Task: Assign Person0000000151 as Assignee of Child Issue ChildIssue0000000754 of Issue Issue0000000377 in Backlog  in Scrum Project Project0000000076 in Jira. Assign Person0000000151 as Assignee of Child Issue ChildIssue0000000755 of Issue Issue0000000378 in Backlog  in Scrum Project Project0000000076 in Jira. Assign Person0000000152 as Assignee of Child Issue ChildIssue0000000756 of Issue Issue0000000378 in Backlog  in Scrum Project Project0000000076 in Jira. Assign Person0000000152 as Assignee of Child Issue ChildIssue0000000757 of Issue Issue0000000379 in Backlog  in Scrum Project Project0000000076 in Jira. Assign Person0000000152 as Assignee of Child Issue ChildIssue0000000758 of Issue Issue0000000379 in Backlog  in Scrum Project Project0000000076 in Jira
Action: Mouse moved to (109, 219)
Screenshot: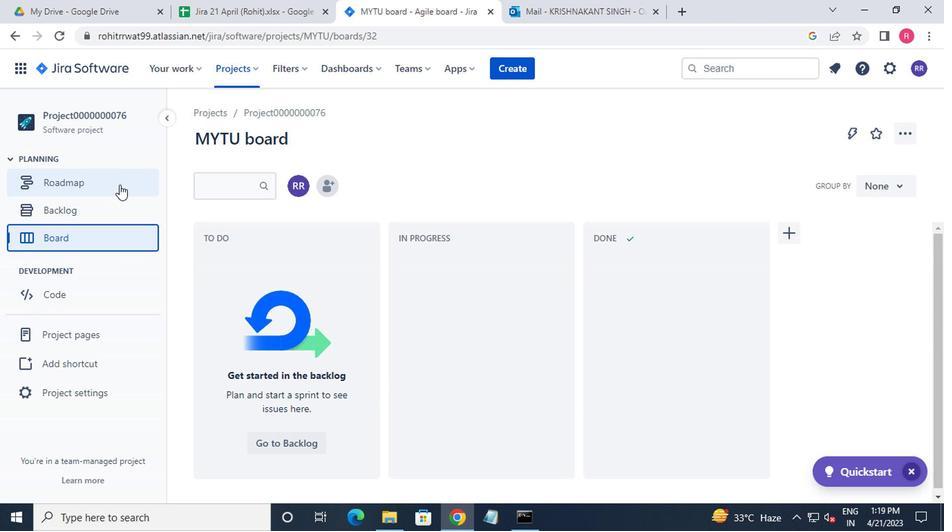 
Action: Mouse pressed left at (109, 219)
Screenshot: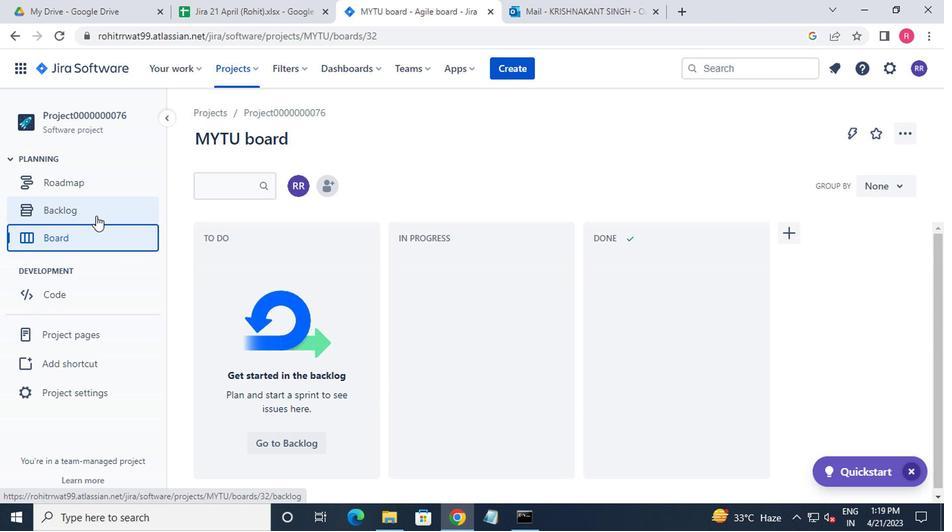 
Action: Mouse moved to (360, 302)
Screenshot: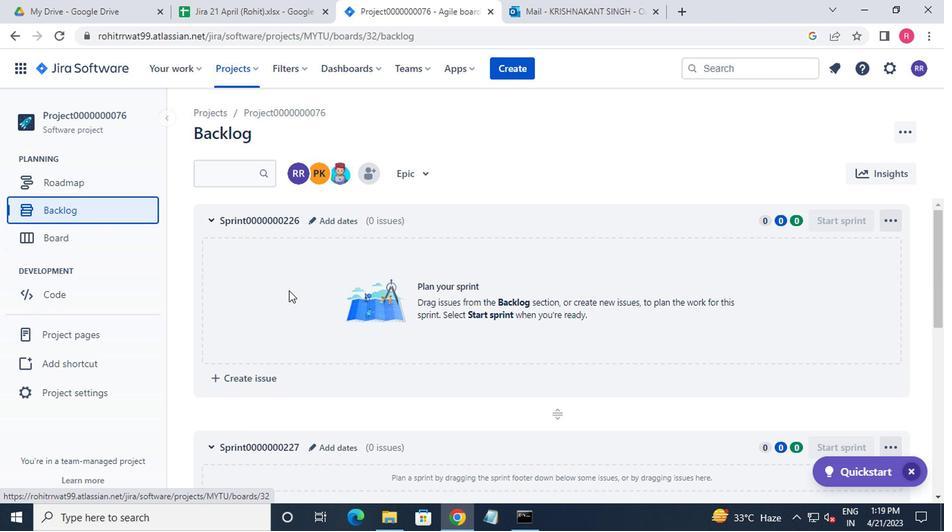
Action: Mouse scrolled (360, 302) with delta (0, 0)
Screenshot: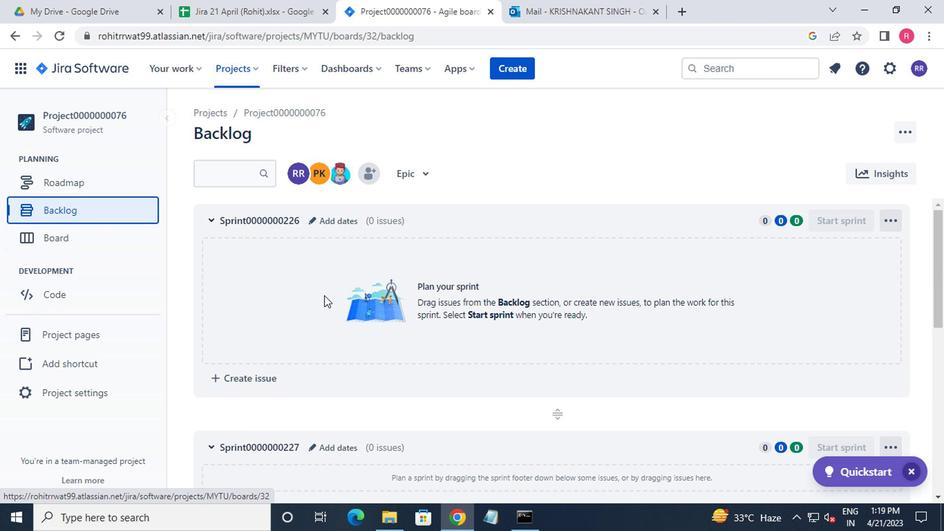 
Action: Mouse scrolled (360, 302) with delta (0, 0)
Screenshot: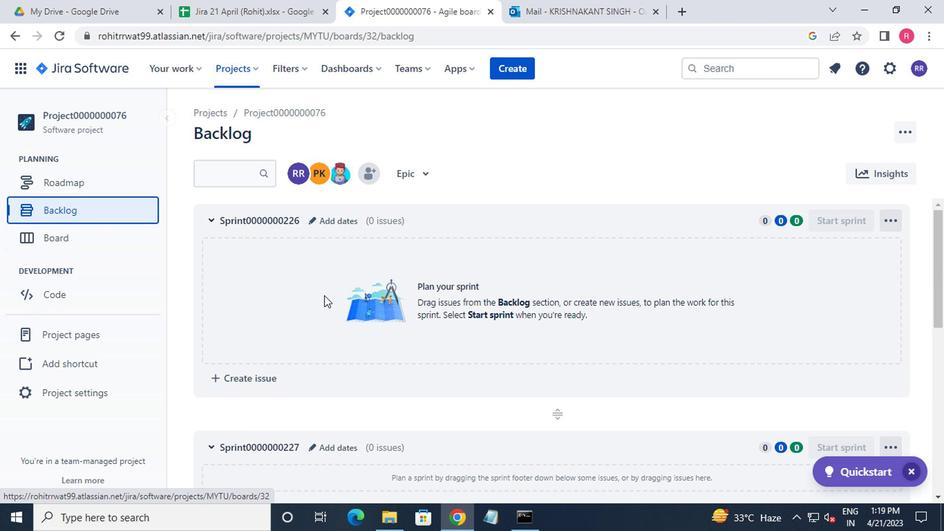 
Action: Mouse moved to (361, 303)
Screenshot: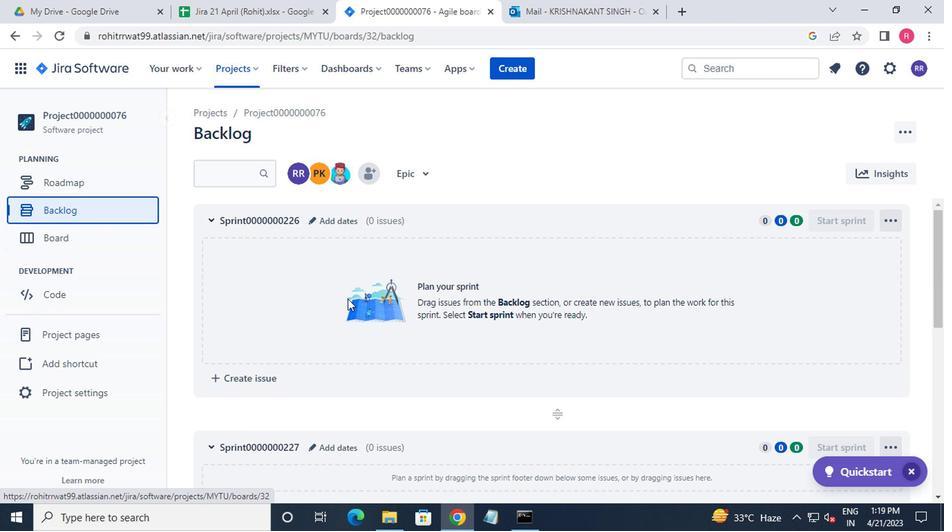 
Action: Mouse scrolled (361, 302) with delta (0, 0)
Screenshot: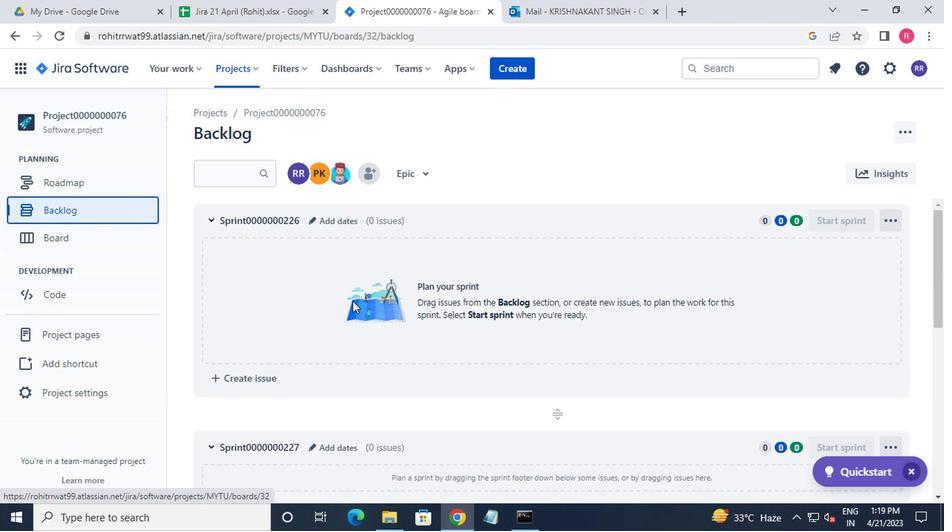 
Action: Mouse scrolled (361, 302) with delta (0, 0)
Screenshot: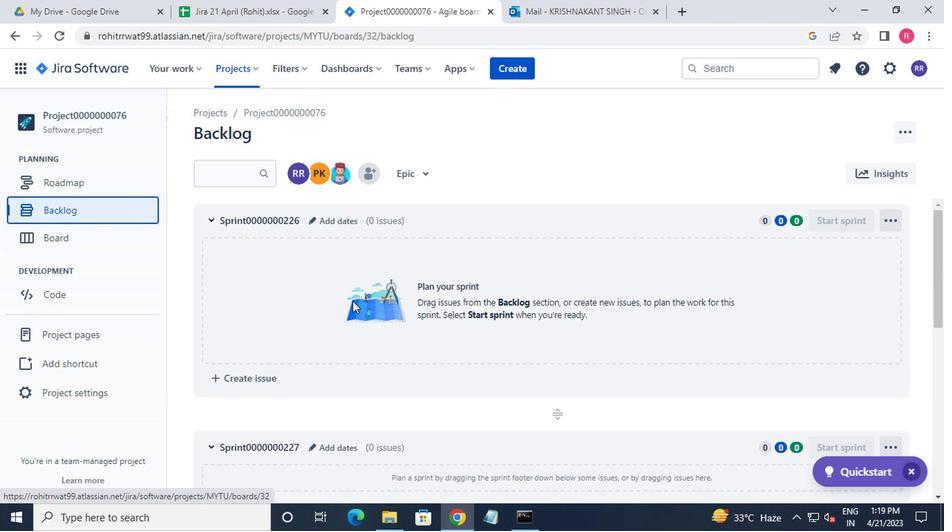 
Action: Mouse moved to (411, 396)
Screenshot: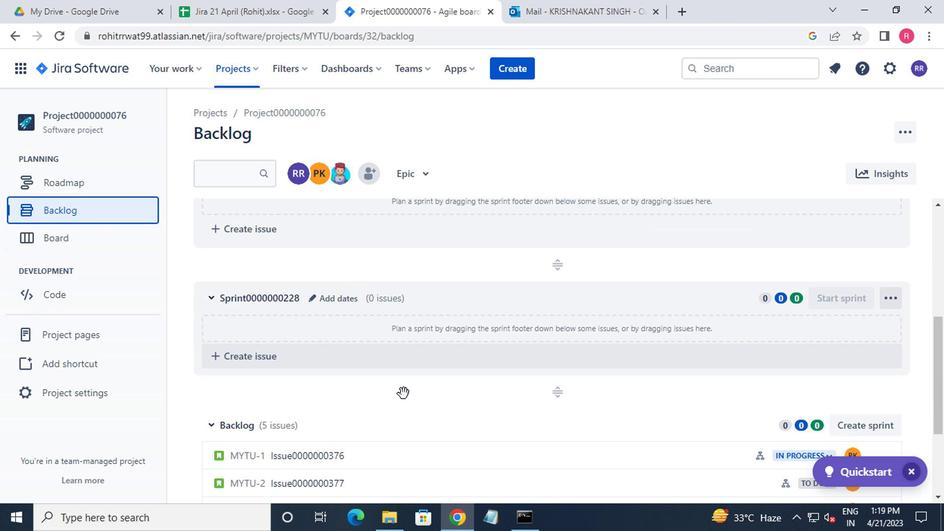 
Action: Mouse scrolled (411, 395) with delta (0, 0)
Screenshot: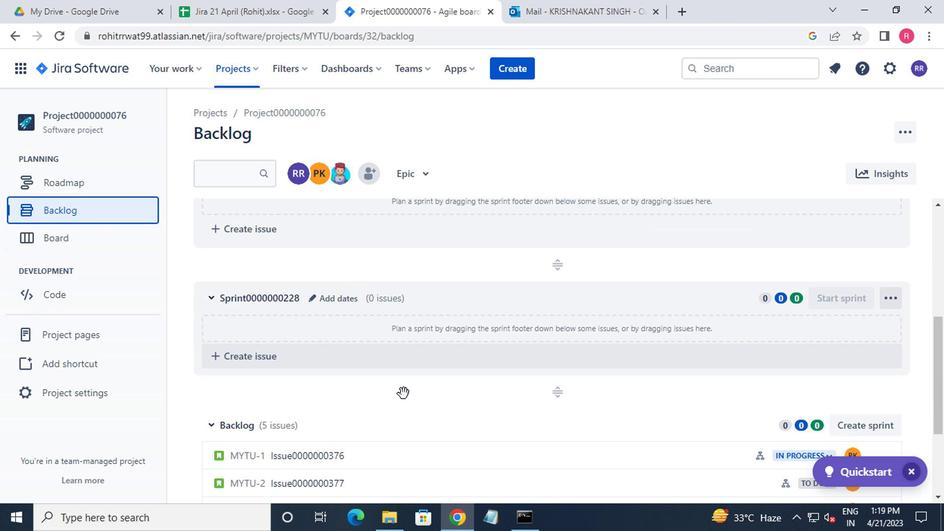 
Action: Mouse moved to (449, 388)
Screenshot: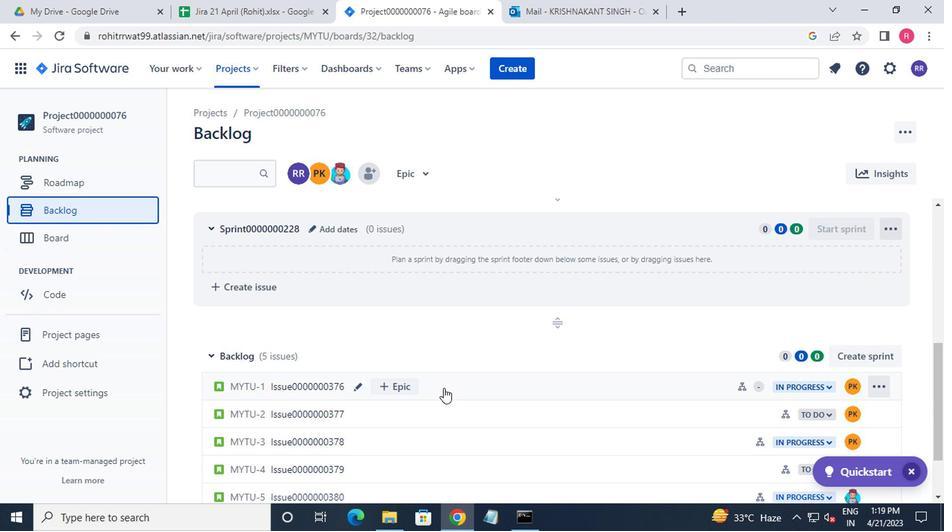 
Action: Mouse pressed left at (449, 388)
Screenshot: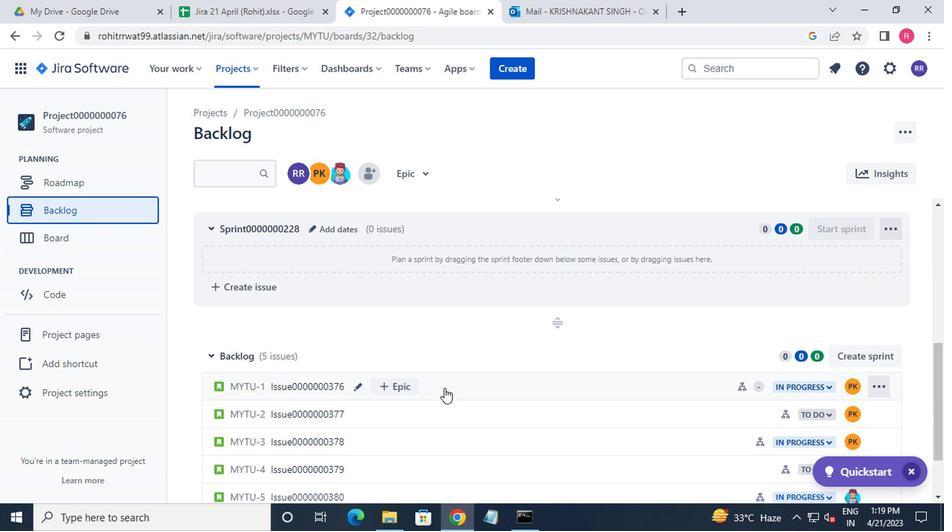 
Action: Mouse moved to (691, 274)
Screenshot: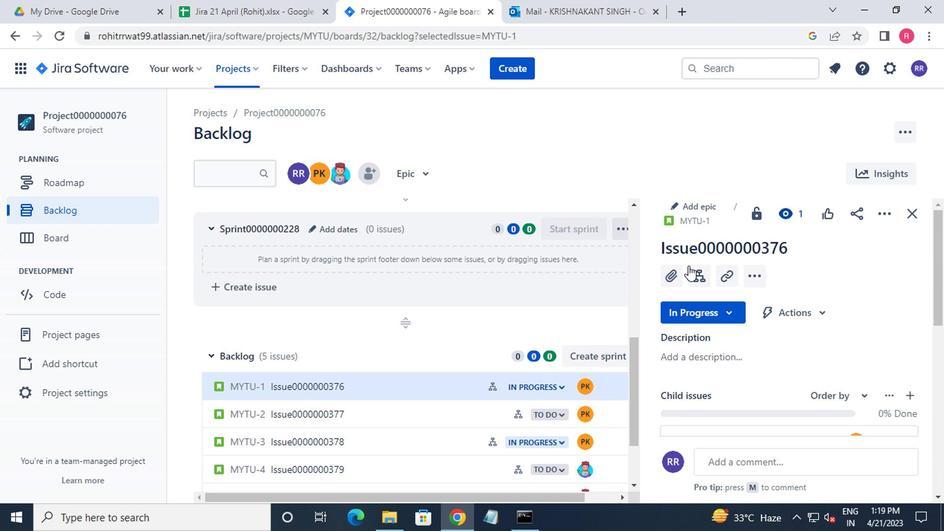 
Action: Mouse pressed left at (691, 274)
Screenshot: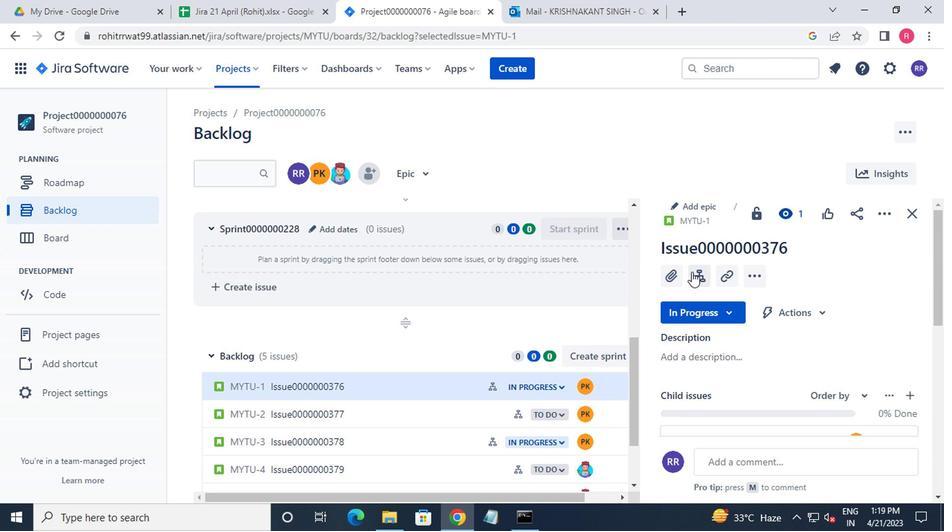 
Action: Mouse moved to (466, 413)
Screenshot: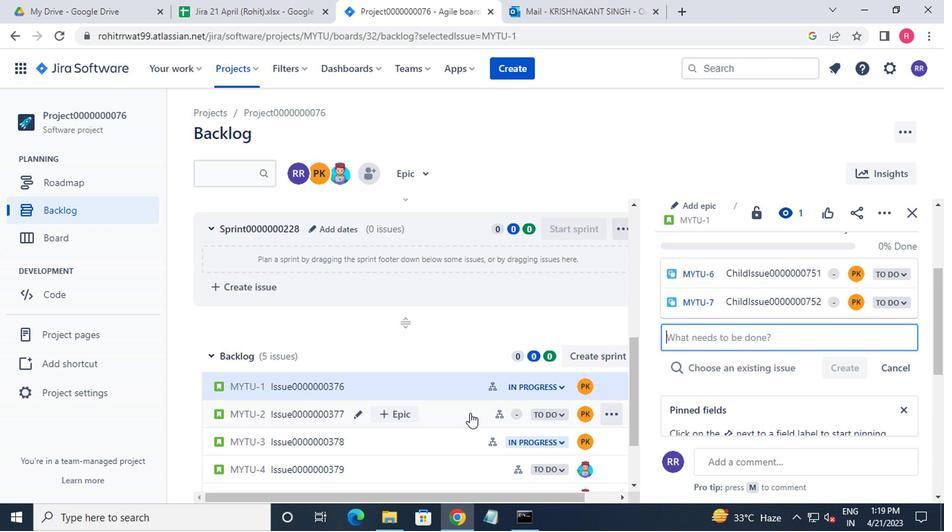 
Action: Mouse pressed left at (466, 413)
Screenshot: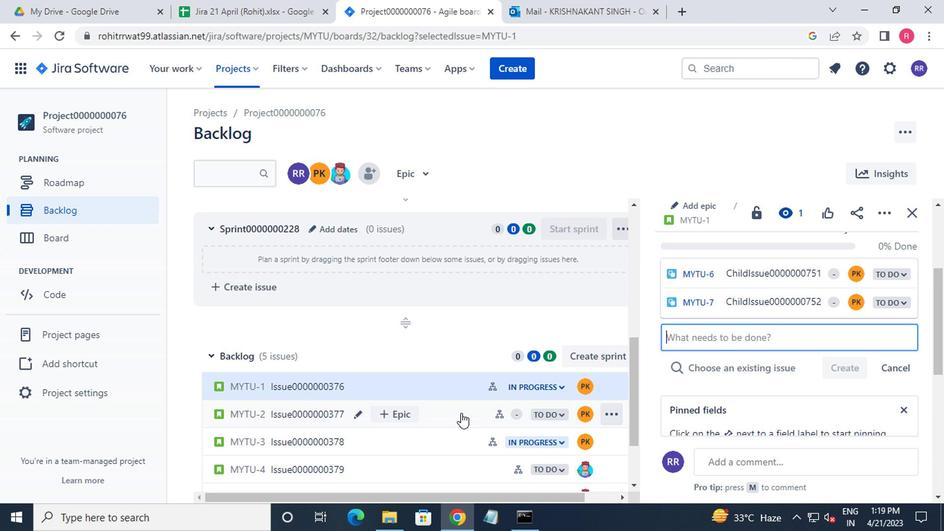 
Action: Mouse moved to (698, 284)
Screenshot: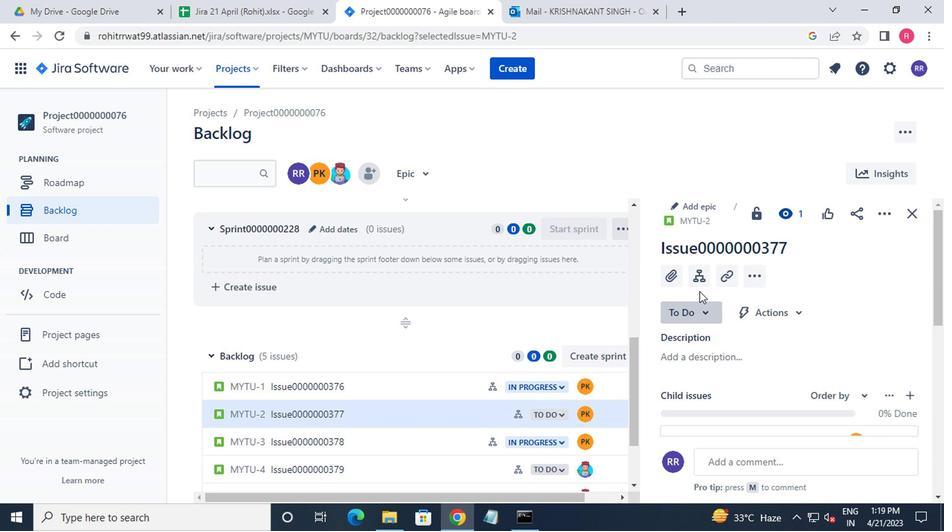 
Action: Mouse pressed left at (698, 284)
Screenshot: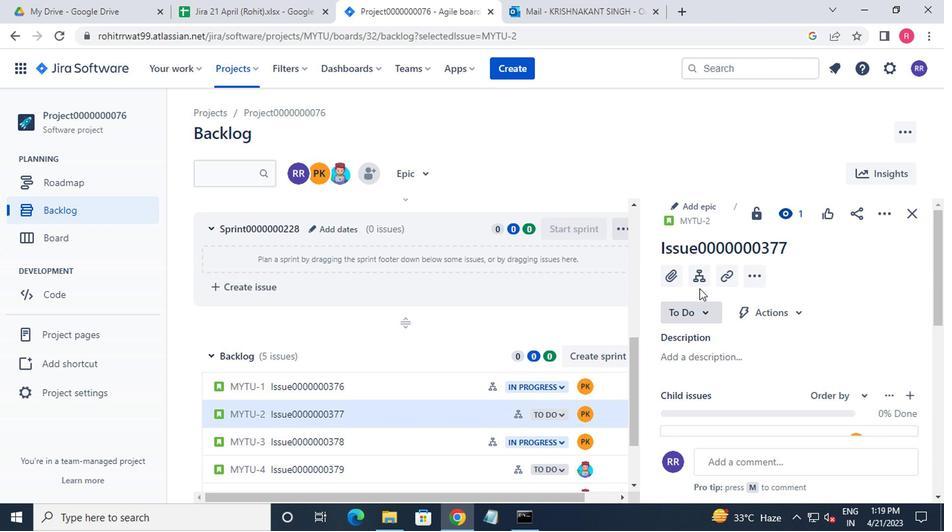 
Action: Mouse moved to (858, 306)
Screenshot: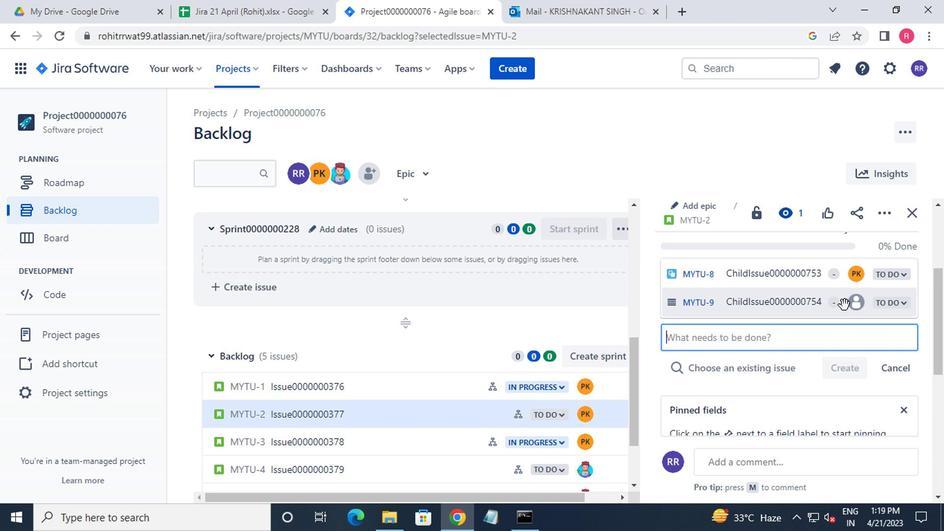 
Action: Mouse pressed left at (858, 306)
Screenshot: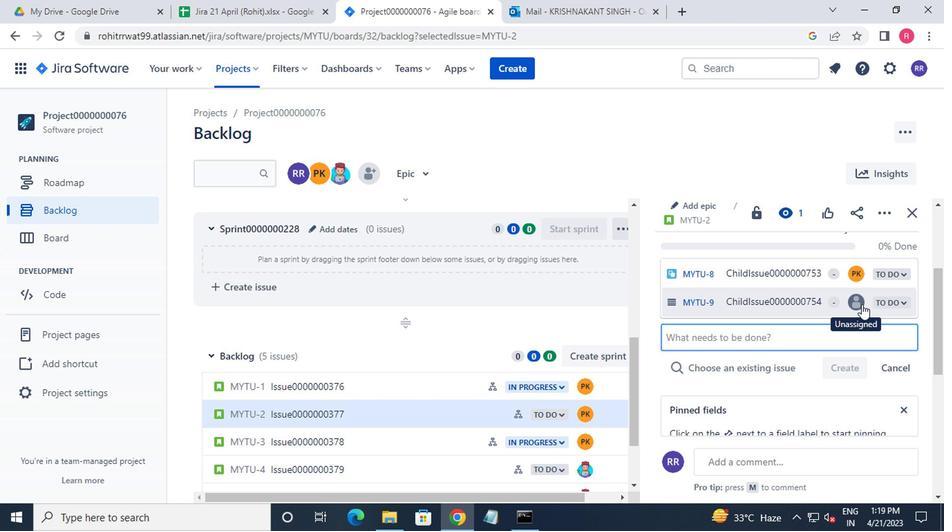 
Action: Mouse moved to (709, 322)
Screenshot: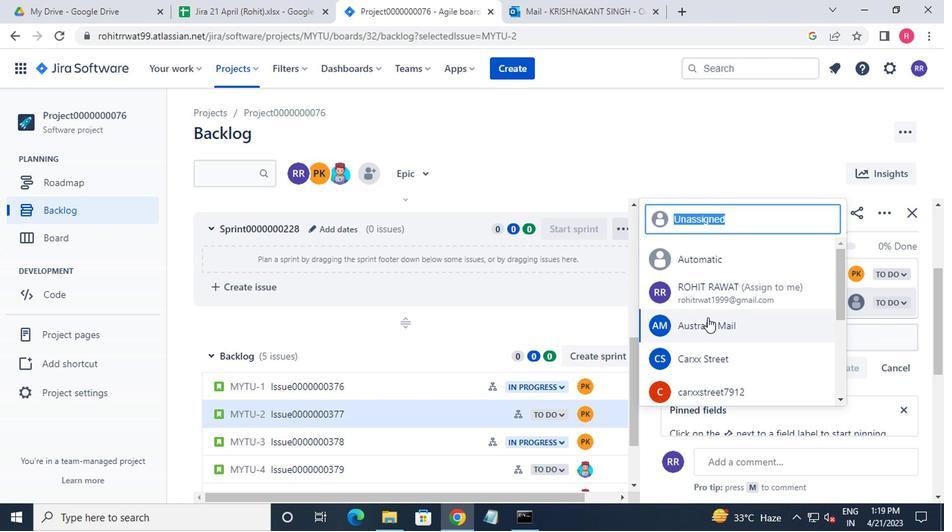 
Action: Mouse scrolled (709, 322) with delta (0, 0)
Screenshot: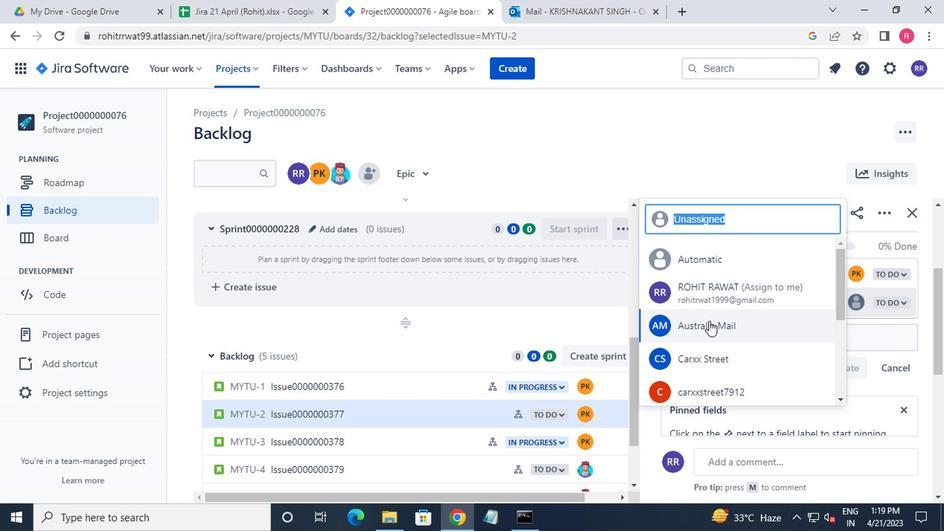 
Action: Mouse moved to (711, 327)
Screenshot: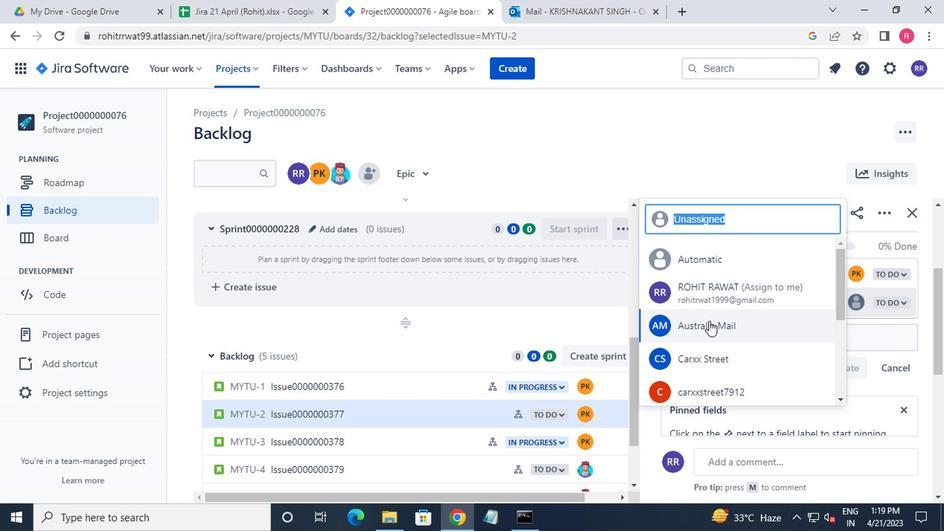 
Action: Mouse scrolled (711, 326) with delta (0, 0)
Screenshot: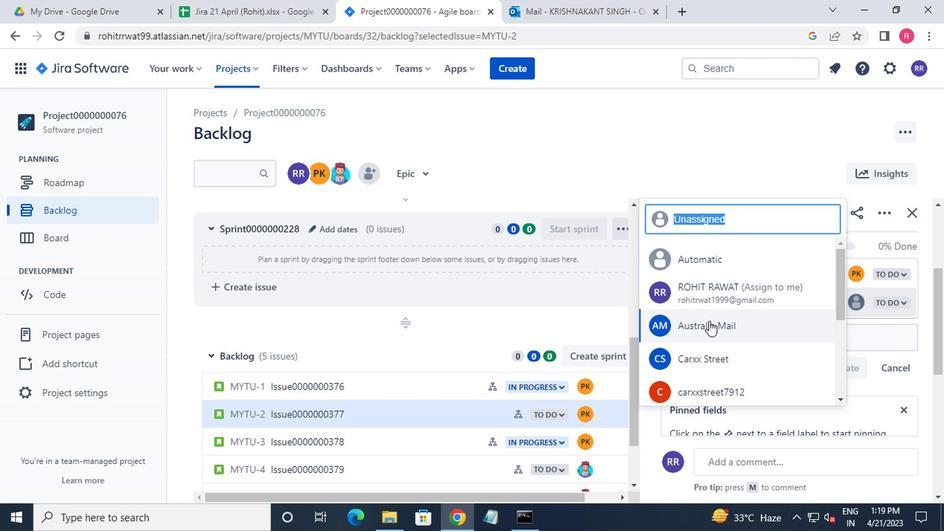 
Action: Mouse moved to (712, 329)
Screenshot: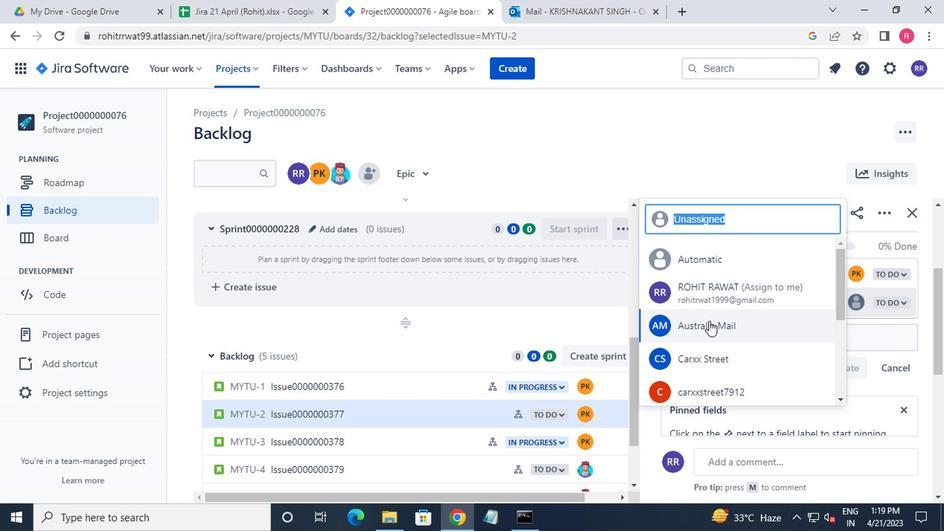 
Action: Mouse scrolled (712, 328) with delta (0, 0)
Screenshot: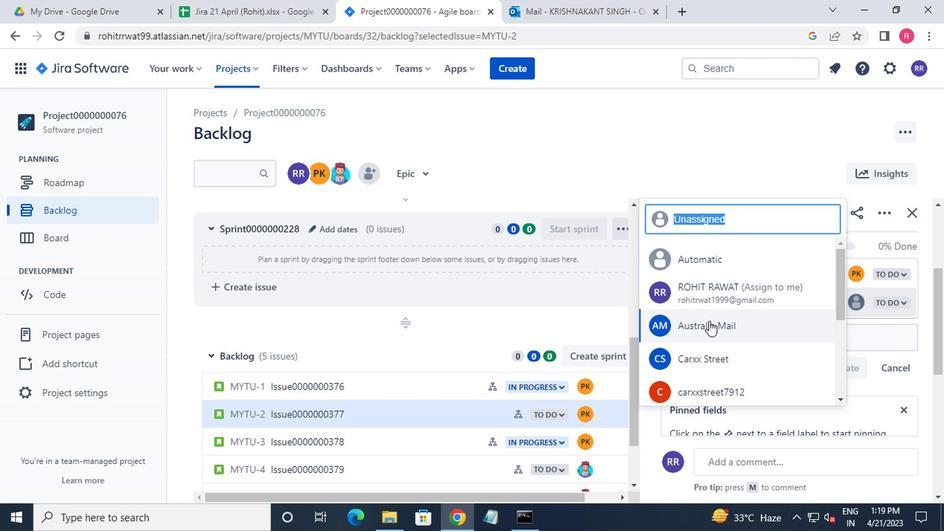 
Action: Mouse moved to (713, 330)
Screenshot: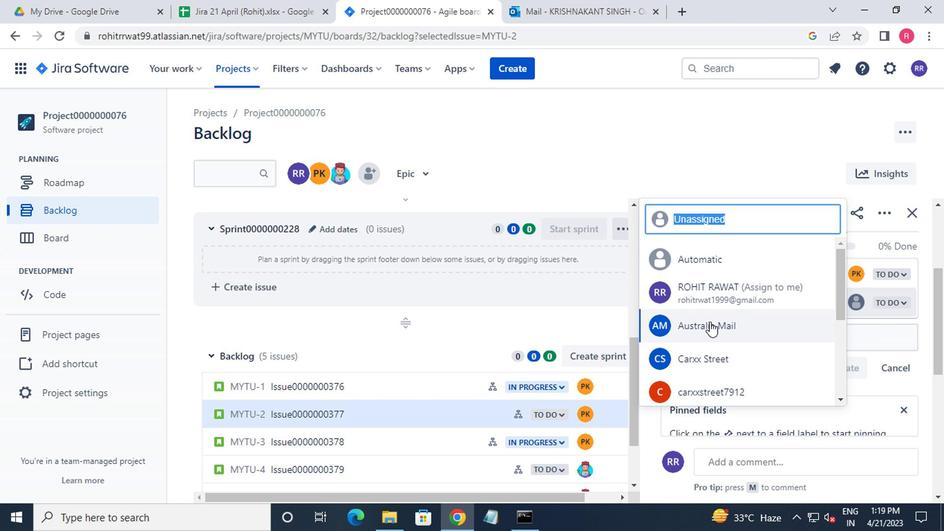 
Action: Mouse scrolled (713, 329) with delta (0, 0)
Screenshot: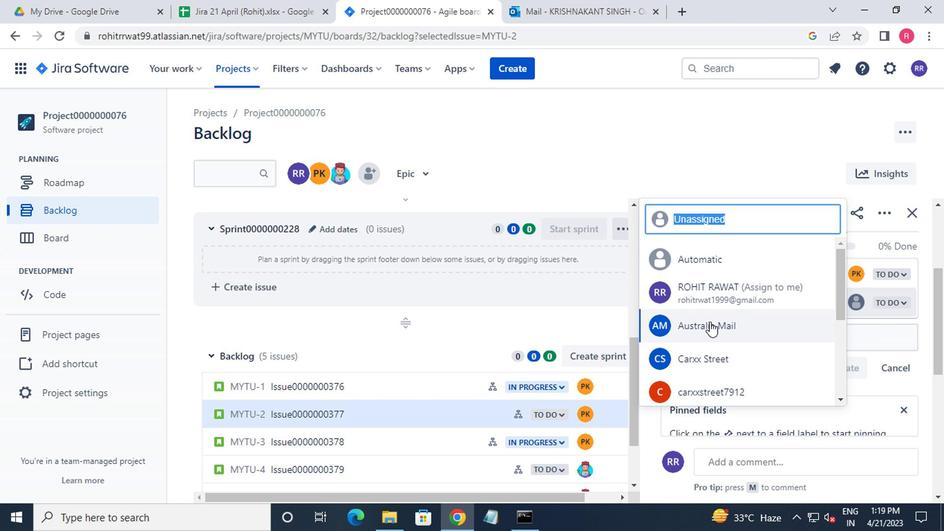 
Action: Mouse moved to (716, 332)
Screenshot: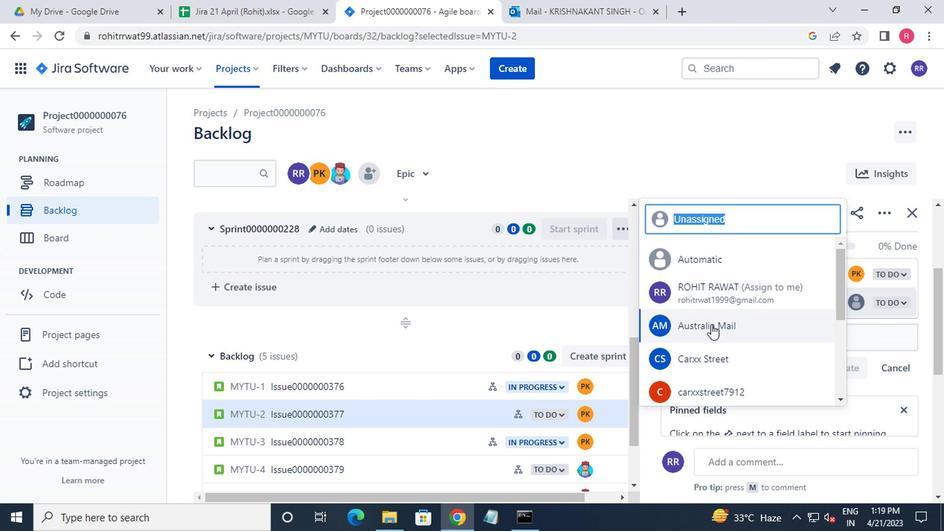 
Action: Mouse scrolled (716, 332) with delta (0, 0)
Screenshot: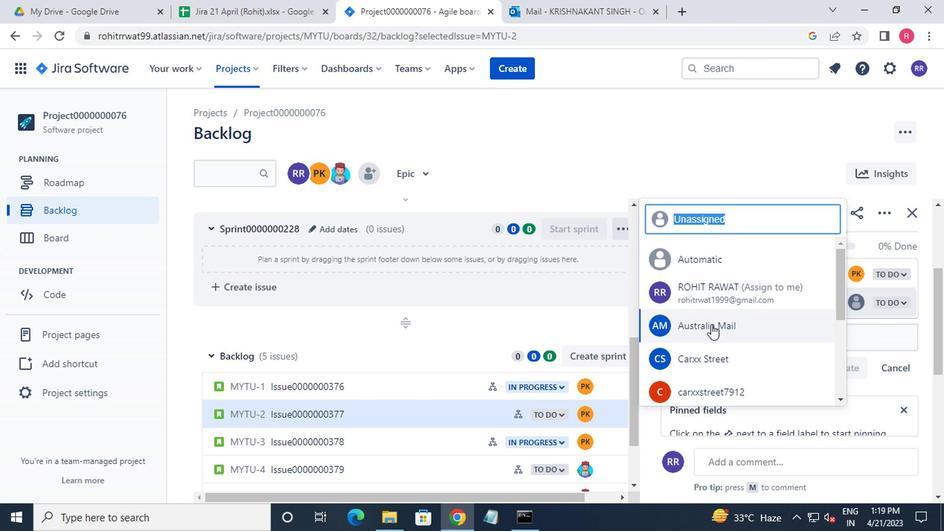
Action: Mouse moved to (702, 290)
Screenshot: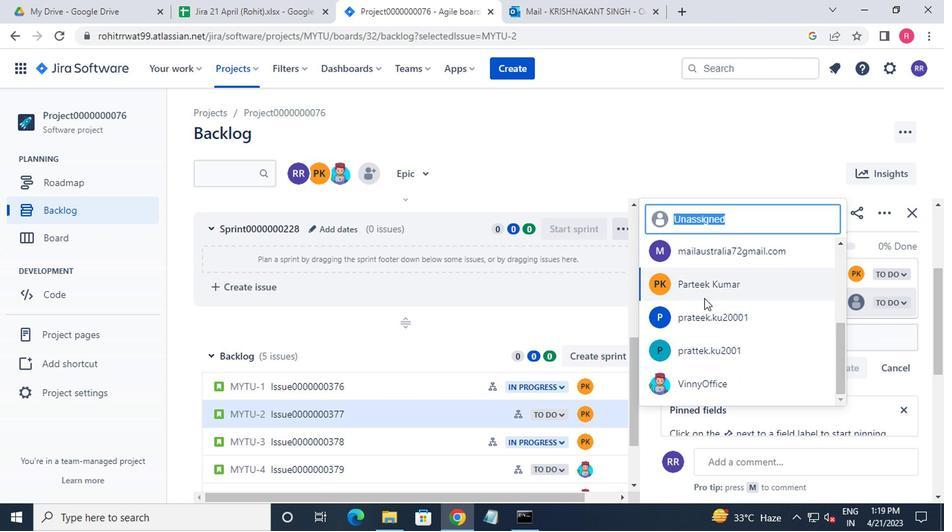 
Action: Mouse pressed left at (702, 290)
Screenshot: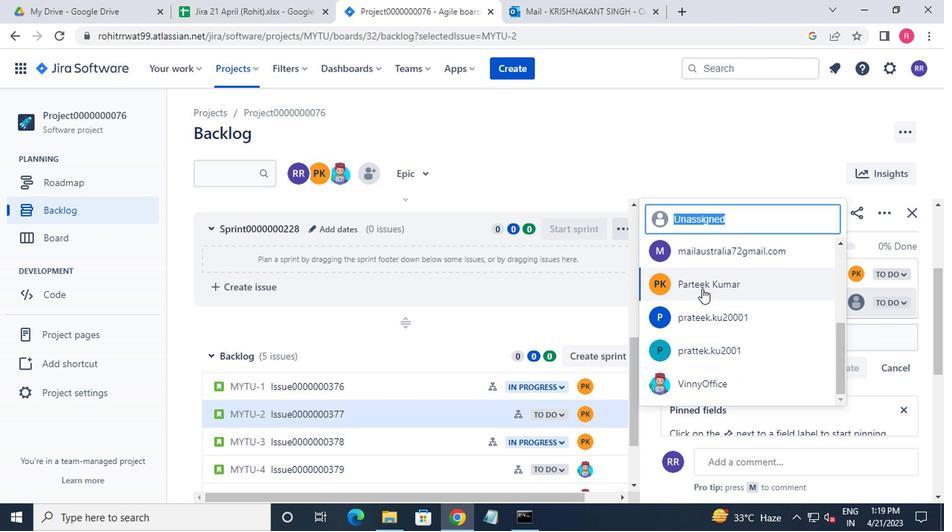 
Action: Mouse moved to (433, 439)
Screenshot: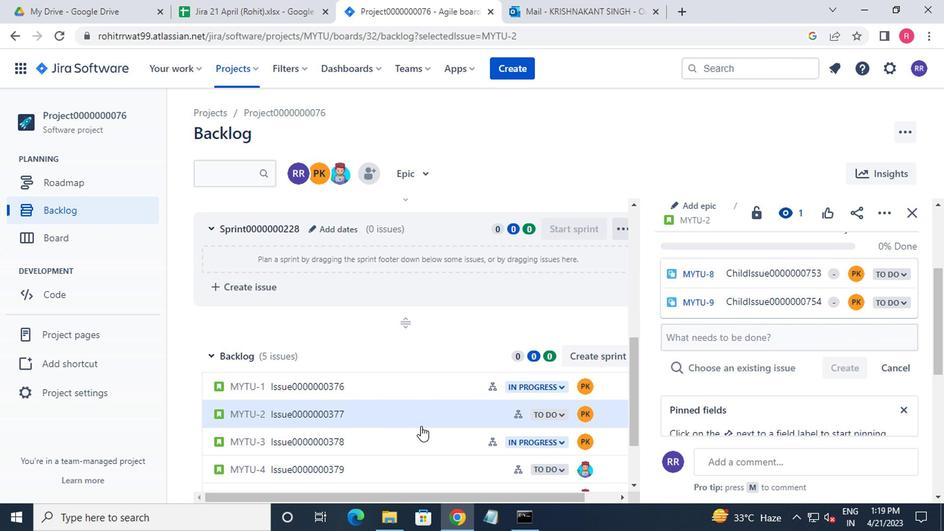 
Action: Mouse pressed left at (433, 439)
Screenshot: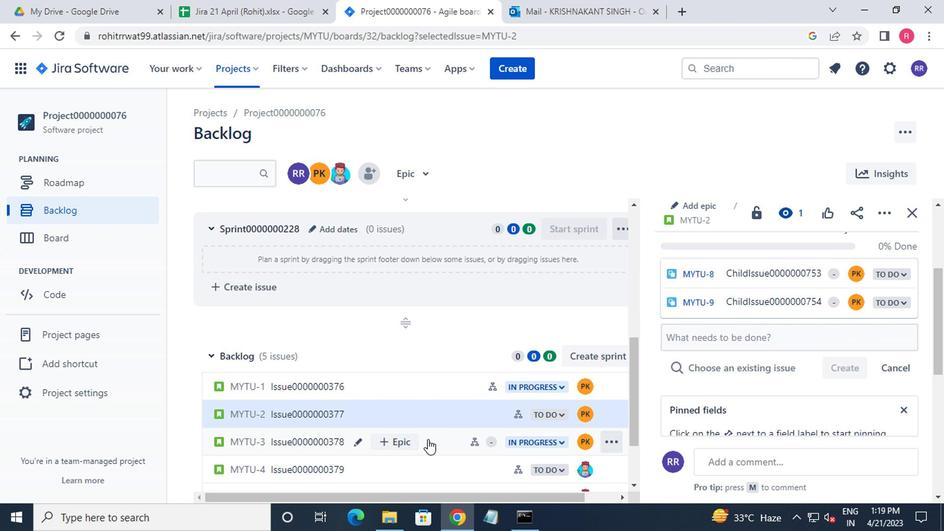
Action: Mouse moved to (700, 285)
Screenshot: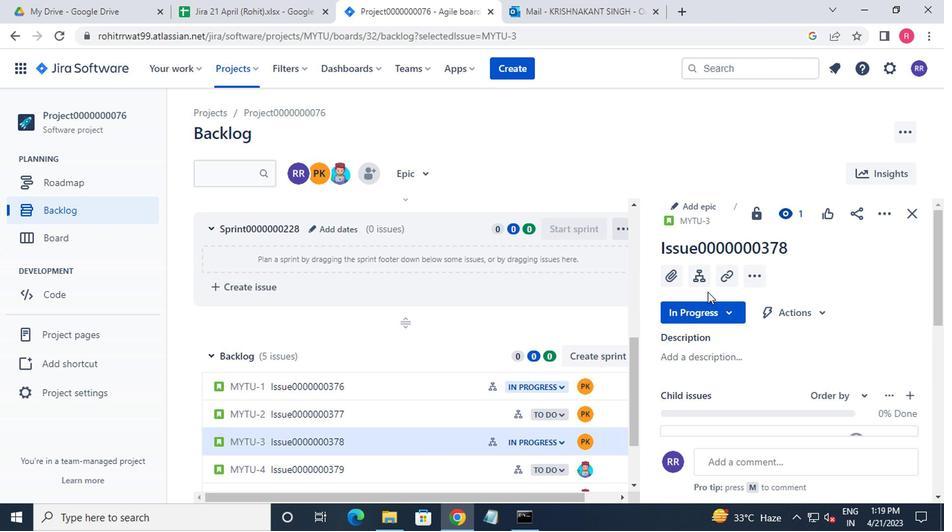 
Action: Mouse pressed left at (700, 285)
Screenshot: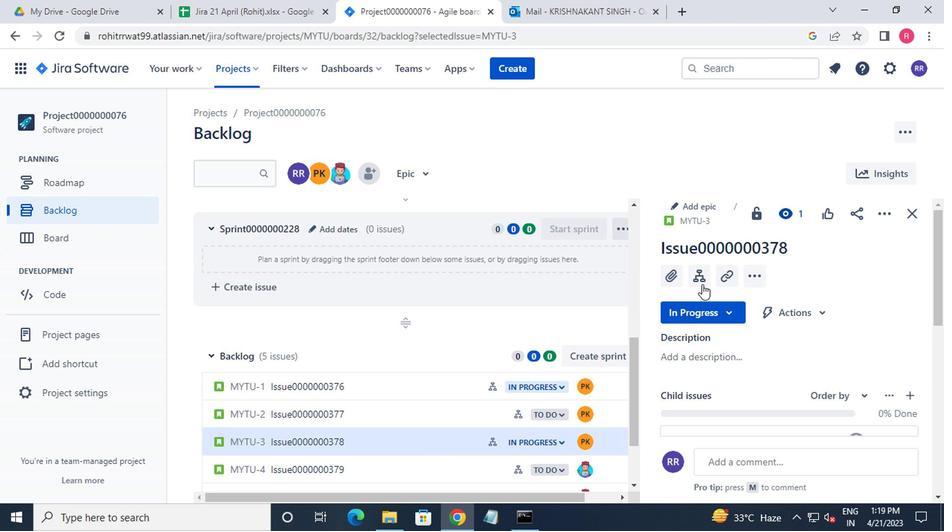 
Action: Mouse moved to (854, 283)
Screenshot: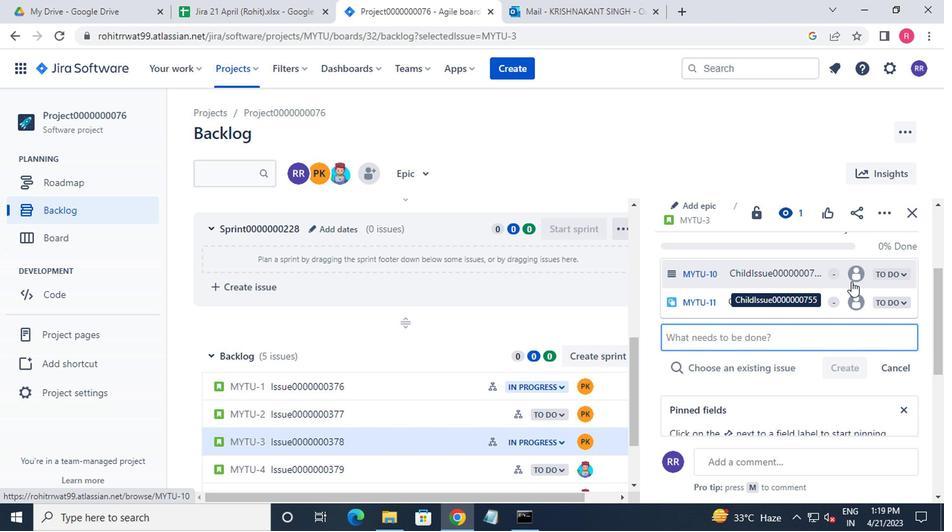 
Action: Mouse pressed left at (854, 283)
Screenshot: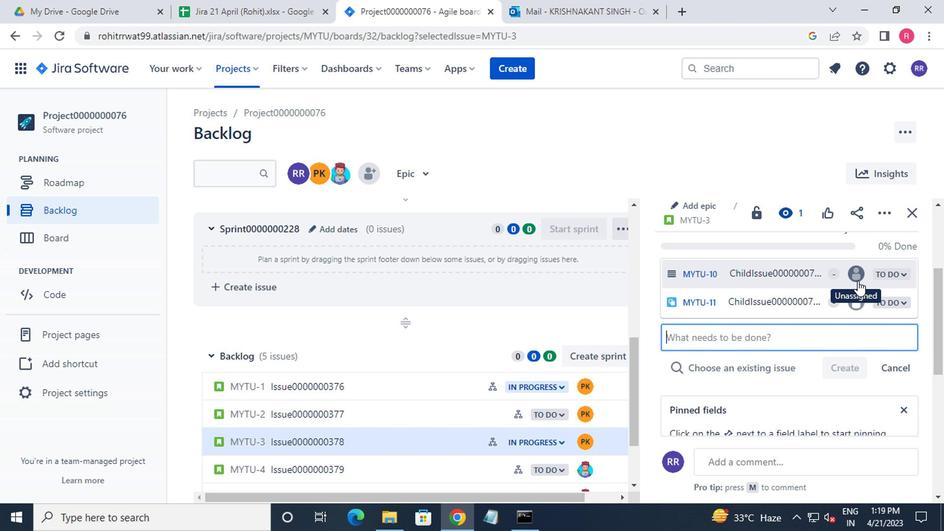 
Action: Mouse moved to (767, 312)
Screenshot: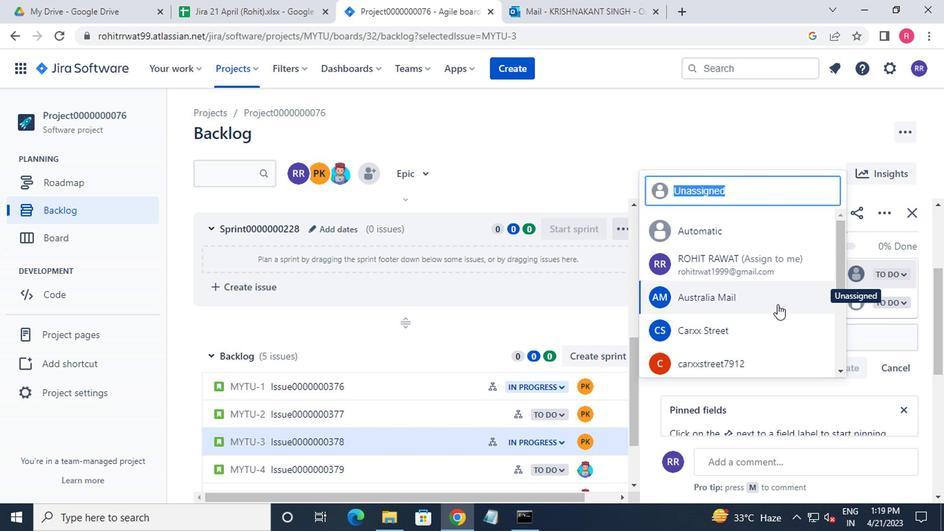 
Action: Mouse scrolled (767, 311) with delta (0, 0)
Screenshot: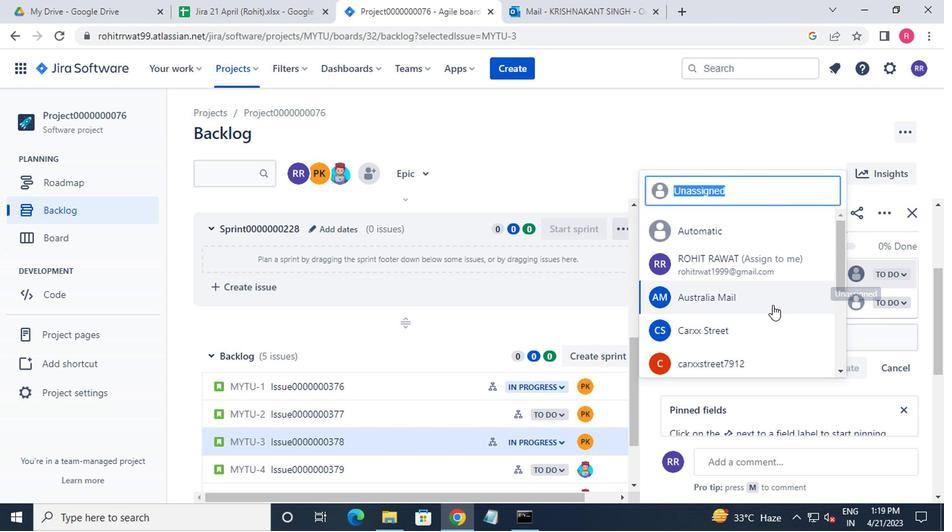 
Action: Mouse moved to (767, 313)
Screenshot: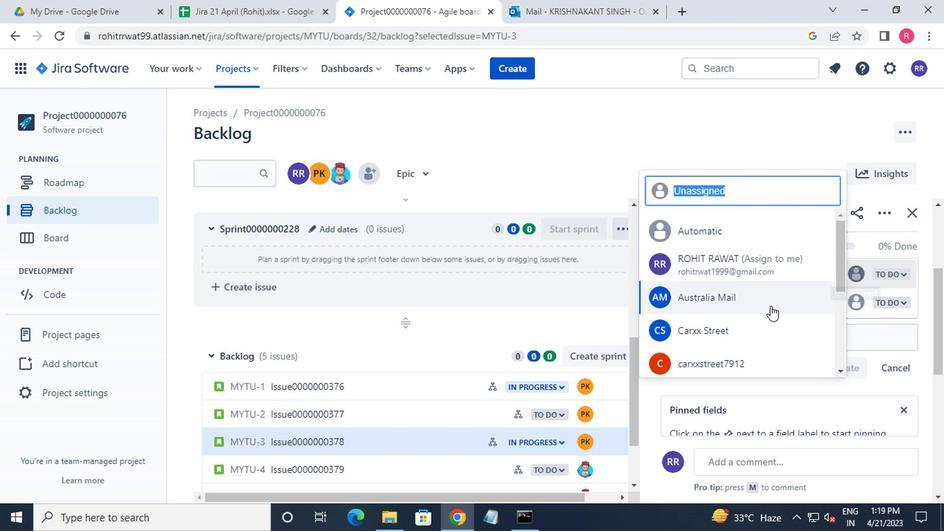 
Action: Mouse scrolled (767, 312) with delta (0, 0)
Screenshot: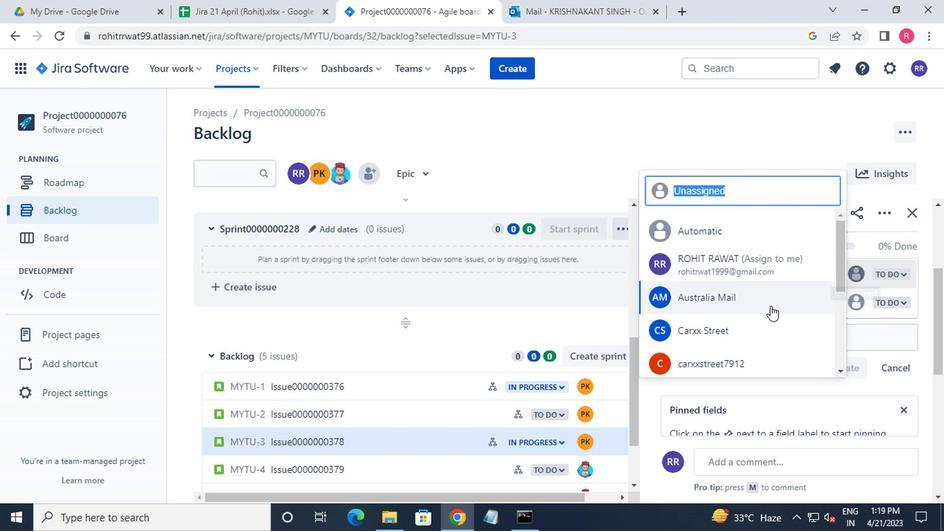 
Action: Mouse moved to (766, 313)
Screenshot: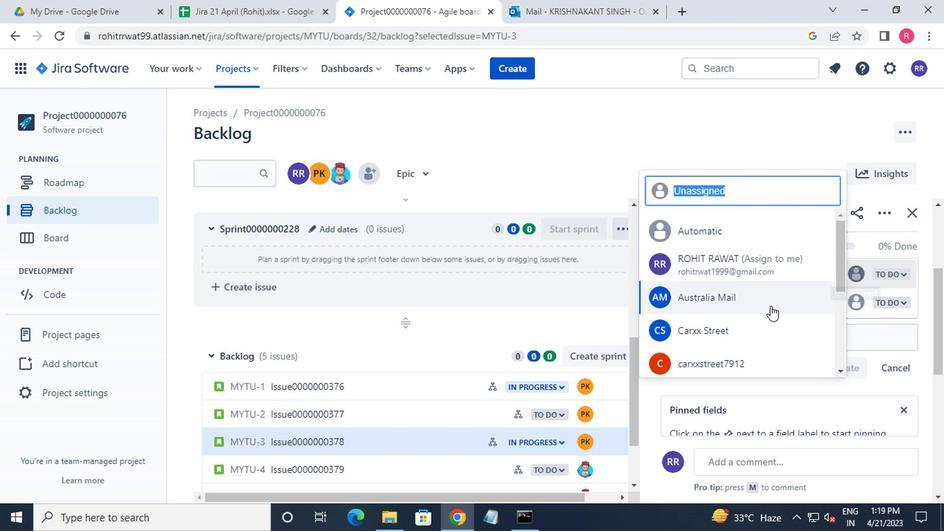 
Action: Mouse scrolled (766, 313) with delta (0, 0)
Screenshot: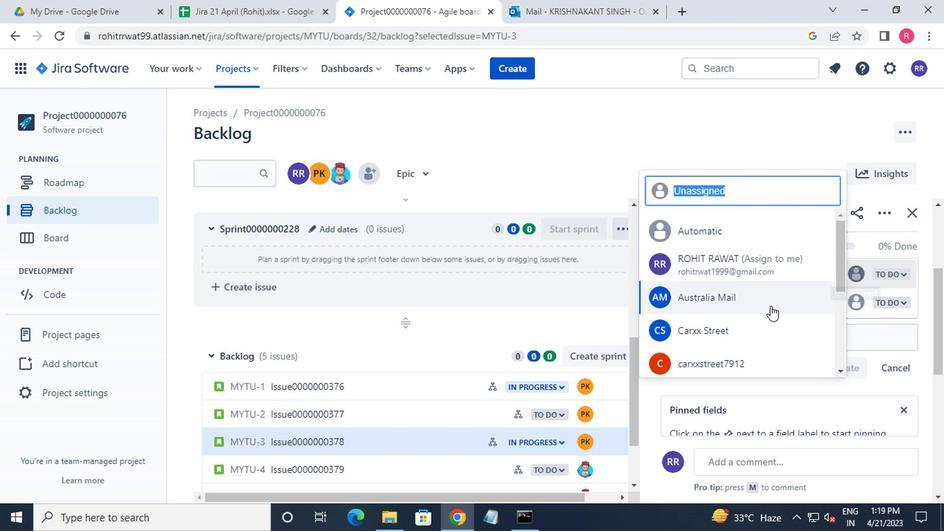 
Action: Mouse moved to (691, 265)
Screenshot: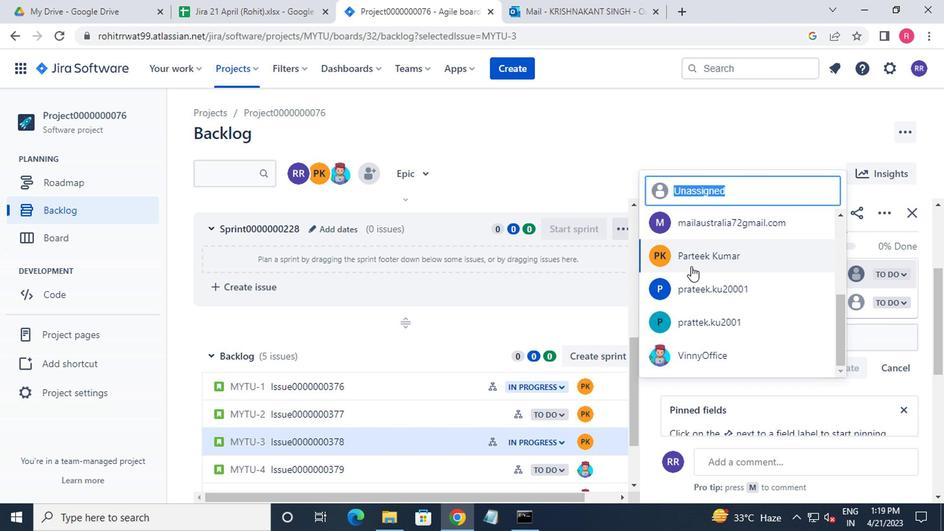 
Action: Mouse pressed left at (691, 265)
Screenshot: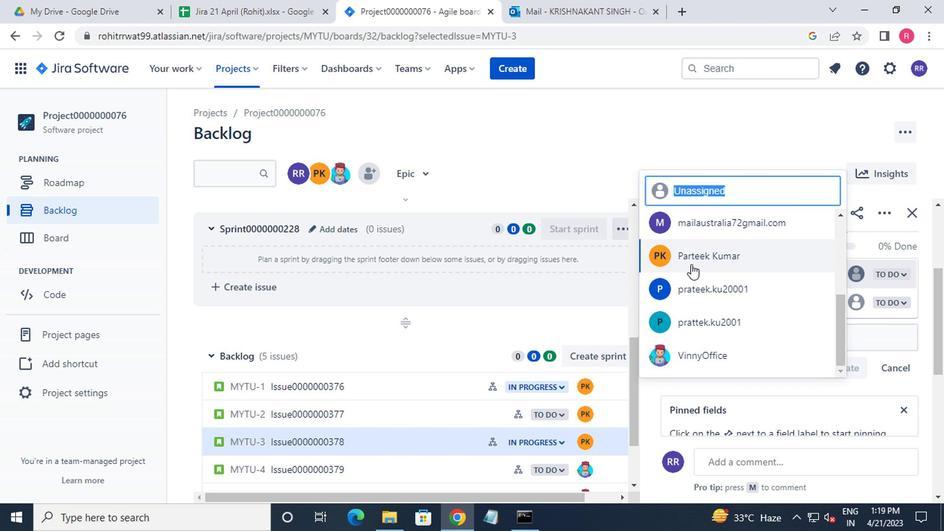 
Action: Mouse moved to (850, 311)
Screenshot: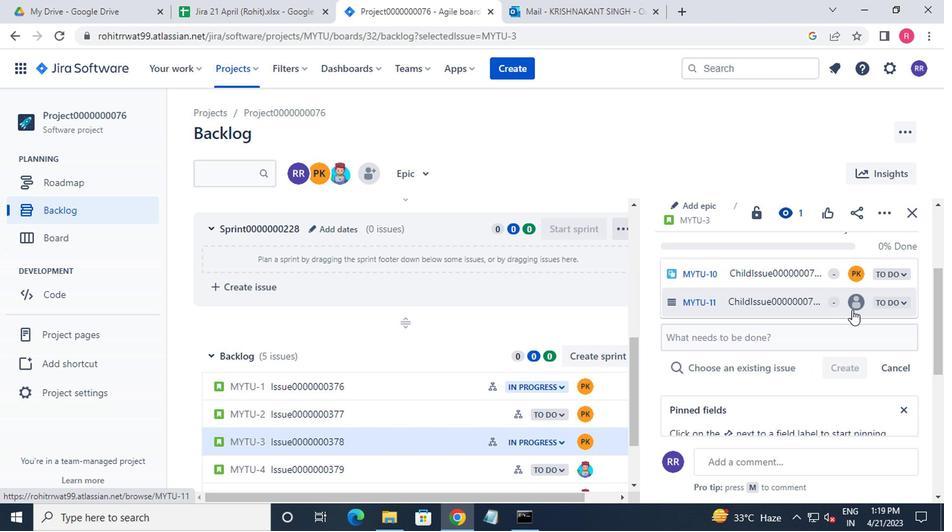 
Action: Mouse pressed left at (850, 311)
Screenshot: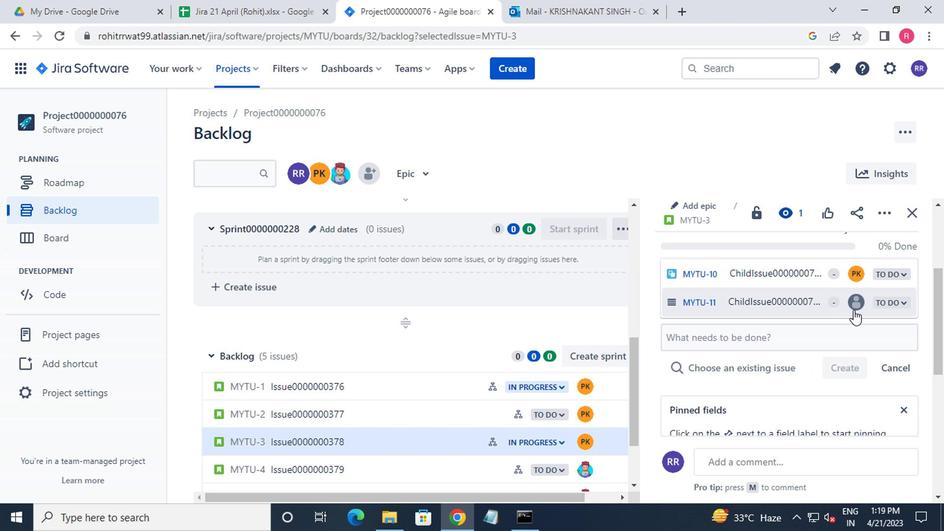 
Action: Mouse moved to (730, 318)
Screenshot: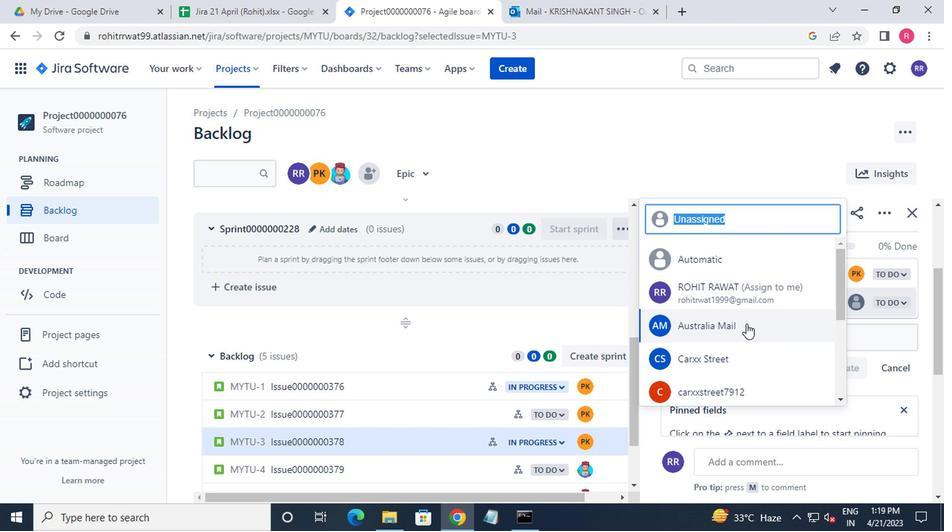 
Action: Mouse scrolled (730, 318) with delta (0, 0)
Screenshot: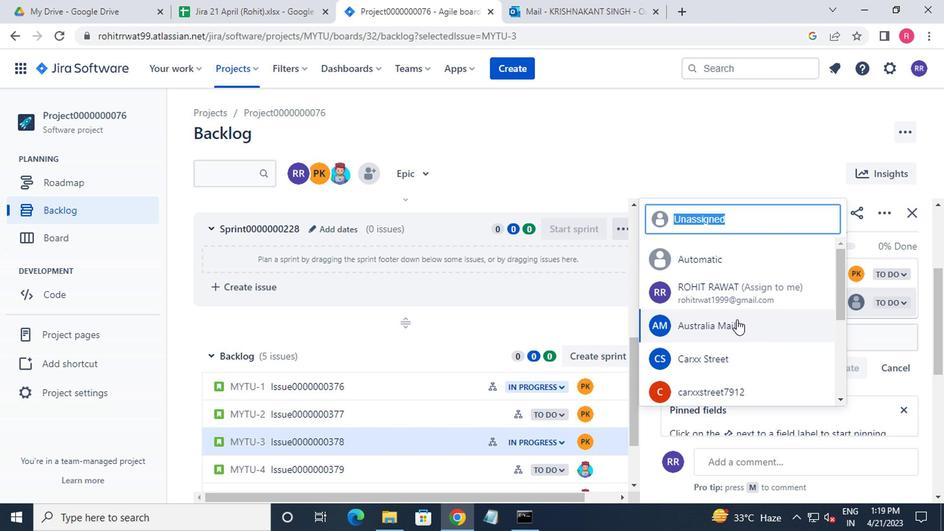 
Action: Mouse scrolled (730, 318) with delta (0, 0)
Screenshot: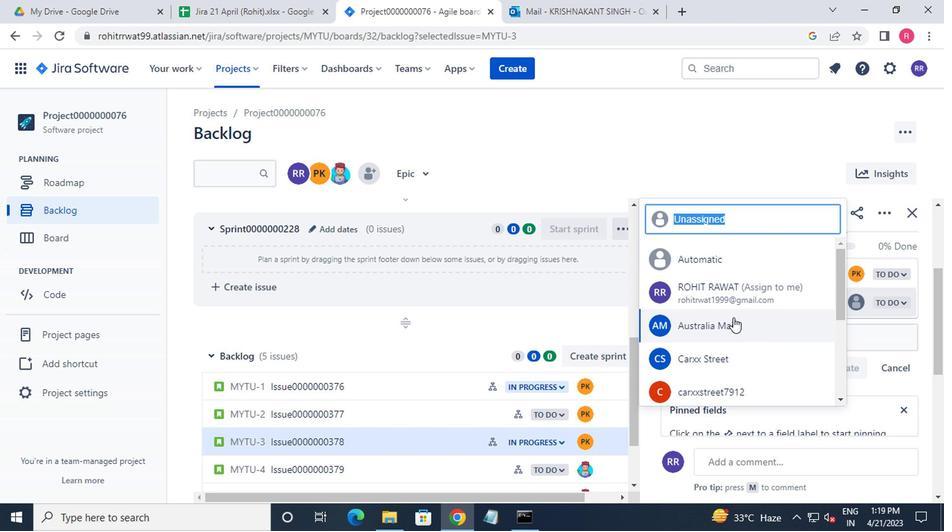 
Action: Mouse scrolled (730, 318) with delta (0, 0)
Screenshot: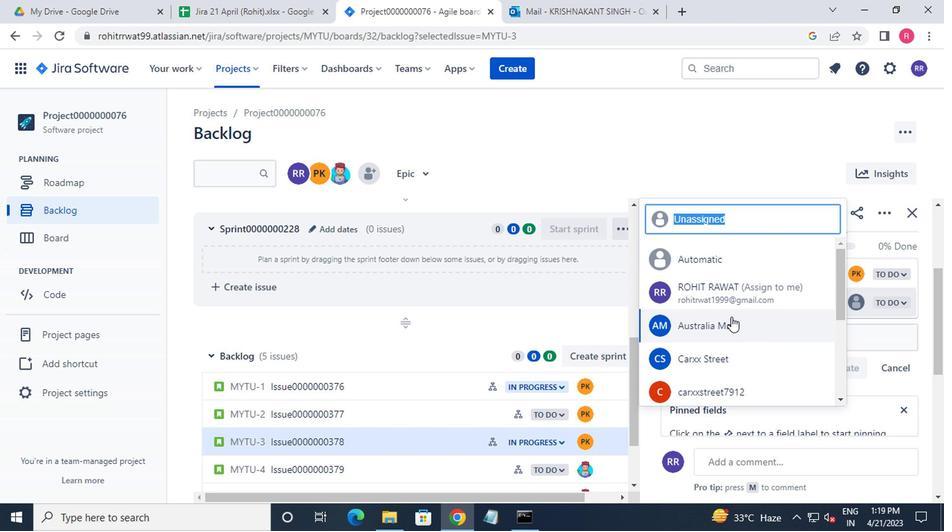 
Action: Mouse scrolled (730, 318) with delta (0, 0)
Screenshot: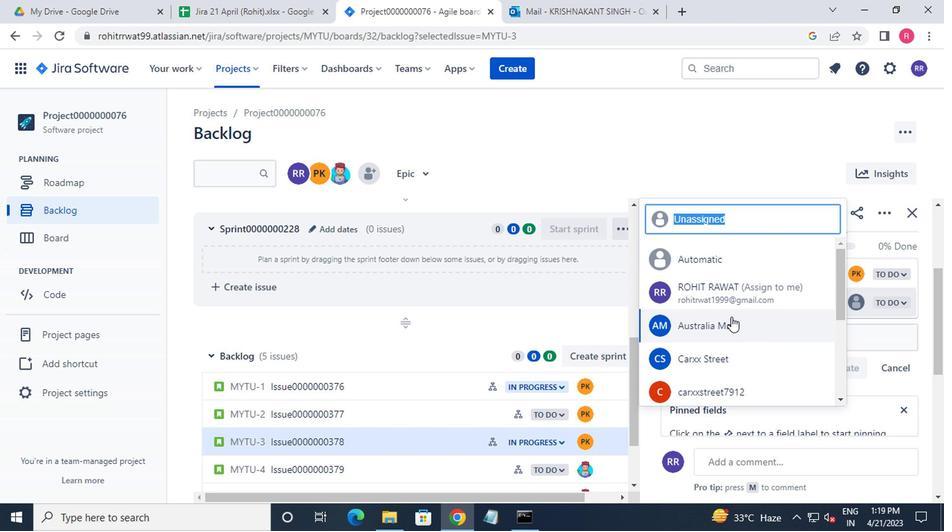 
Action: Mouse scrolled (730, 318) with delta (0, 0)
Screenshot: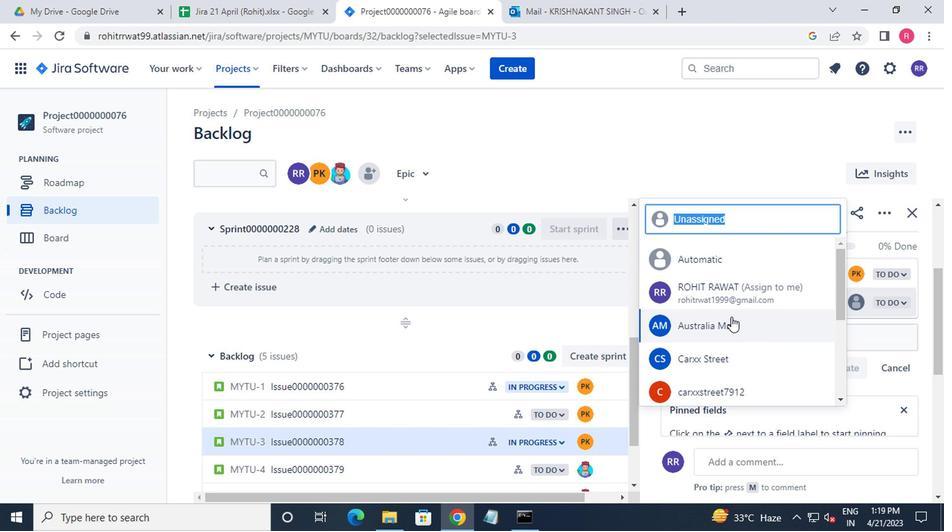 
Action: Mouse moved to (701, 366)
Screenshot: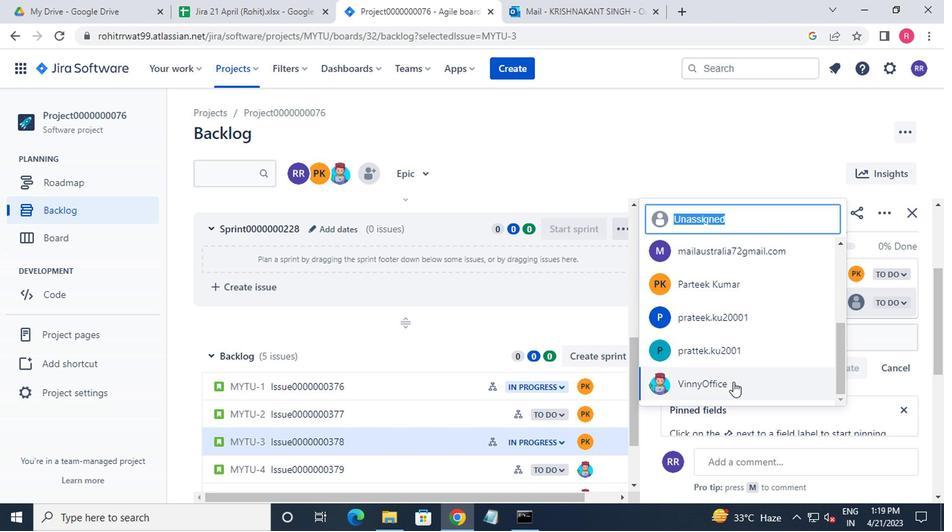 
Action: Mouse pressed left at (701, 366)
Screenshot: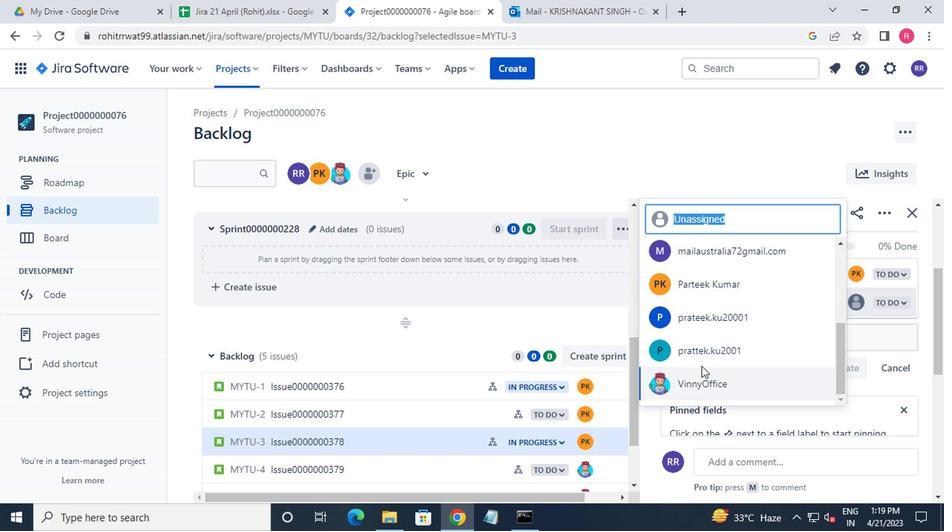 
Action: Mouse moved to (854, 307)
Screenshot: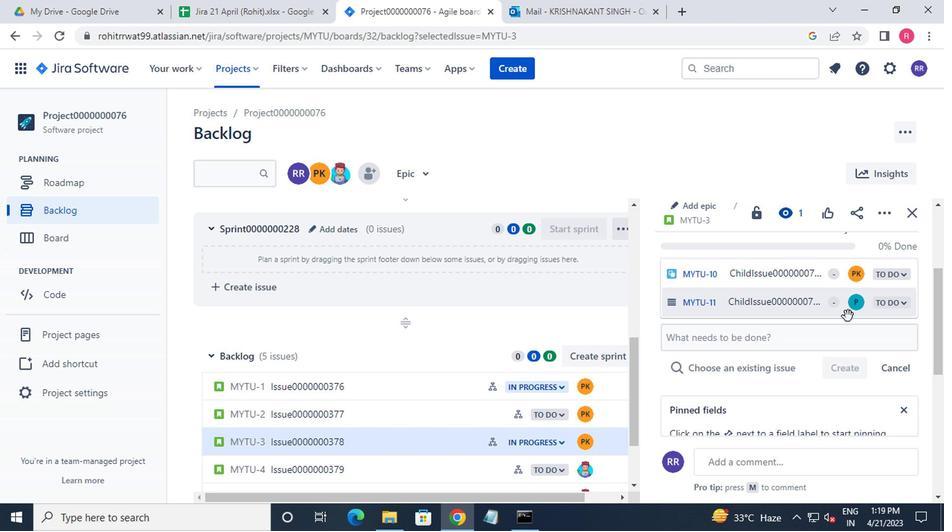 
Action: Mouse pressed left at (854, 307)
Screenshot: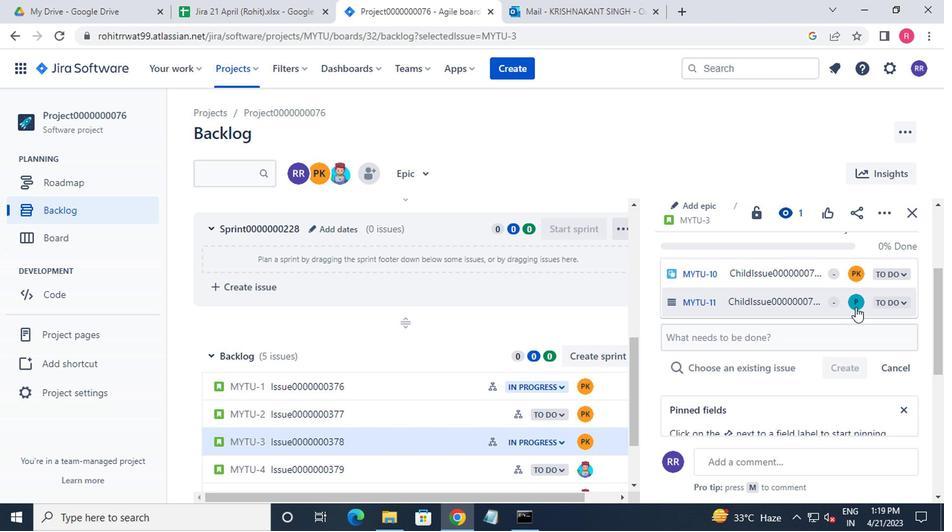 
Action: Mouse moved to (745, 338)
Screenshot: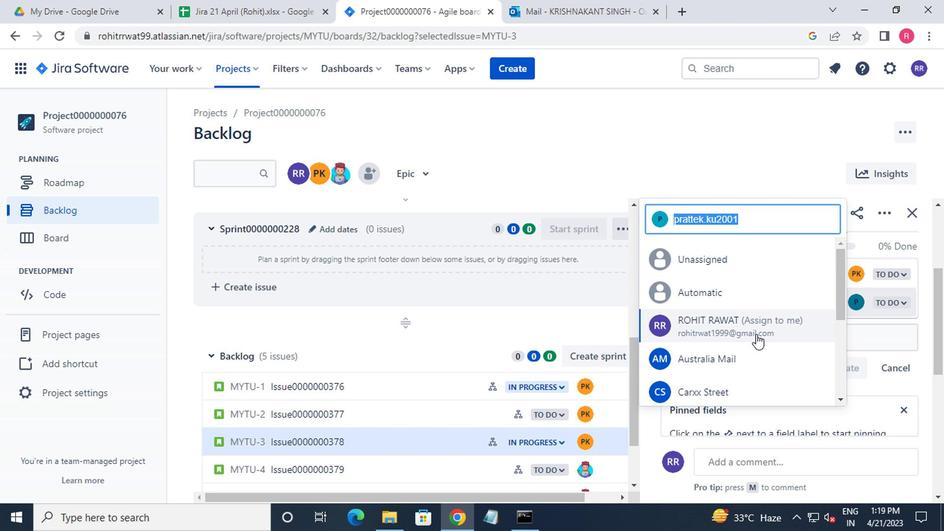 
Action: Mouse scrolled (745, 337) with delta (0, 0)
Screenshot: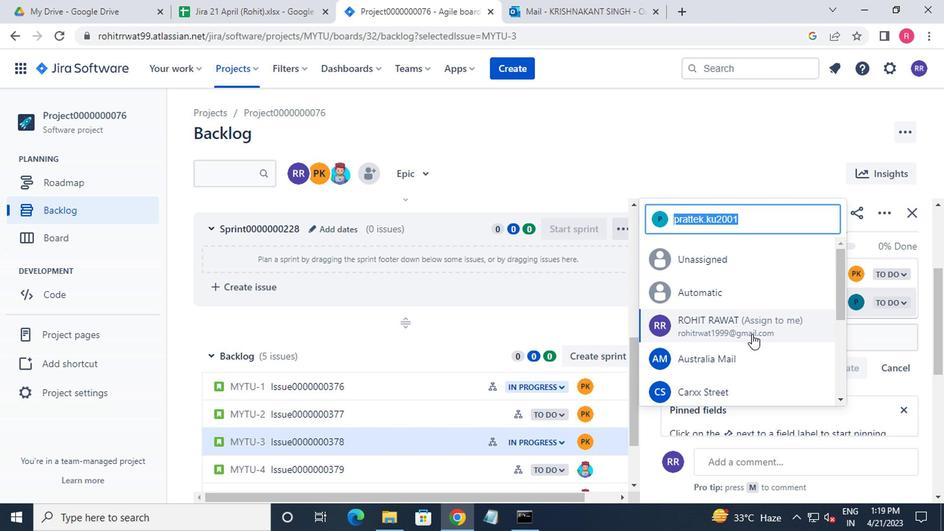
Action: Mouse moved to (745, 338)
Screenshot: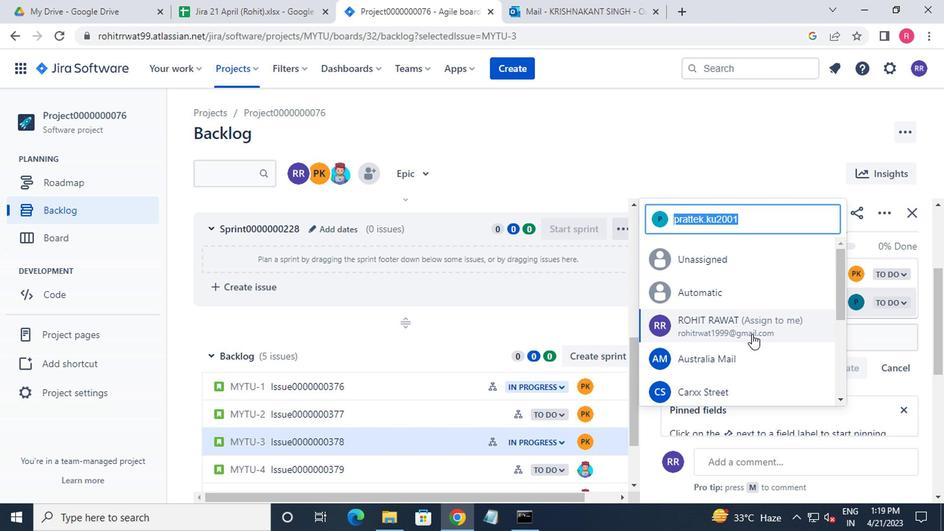 
Action: Mouse scrolled (745, 337) with delta (0, 0)
Screenshot: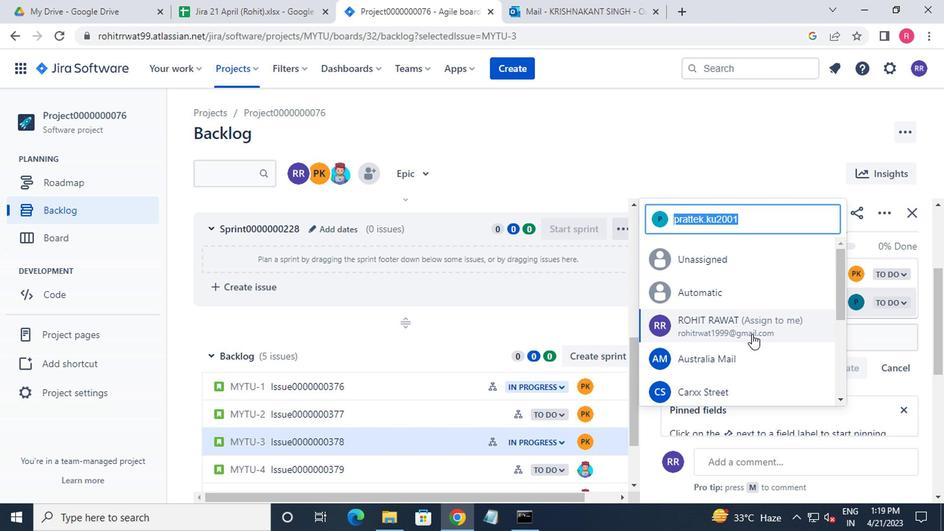 
Action: Mouse moved to (745, 339)
Screenshot: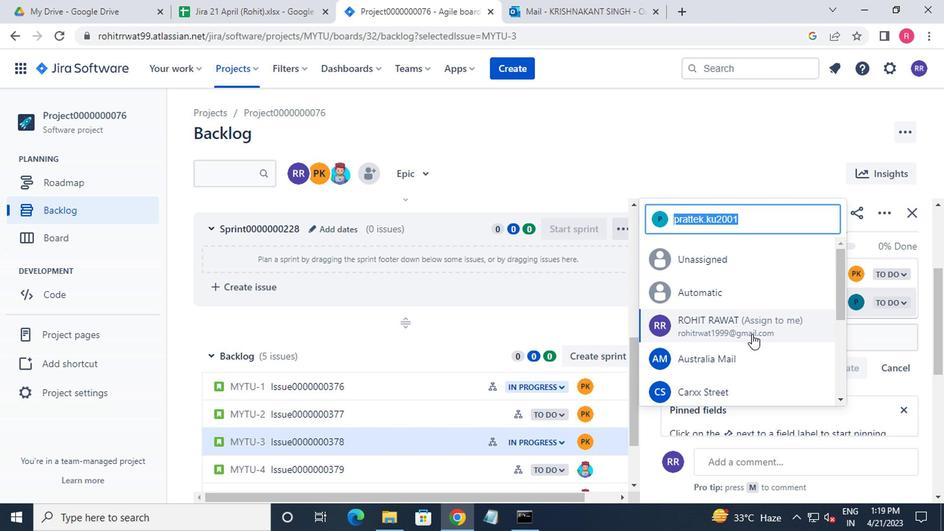 
Action: Mouse scrolled (745, 338) with delta (0, 0)
Screenshot: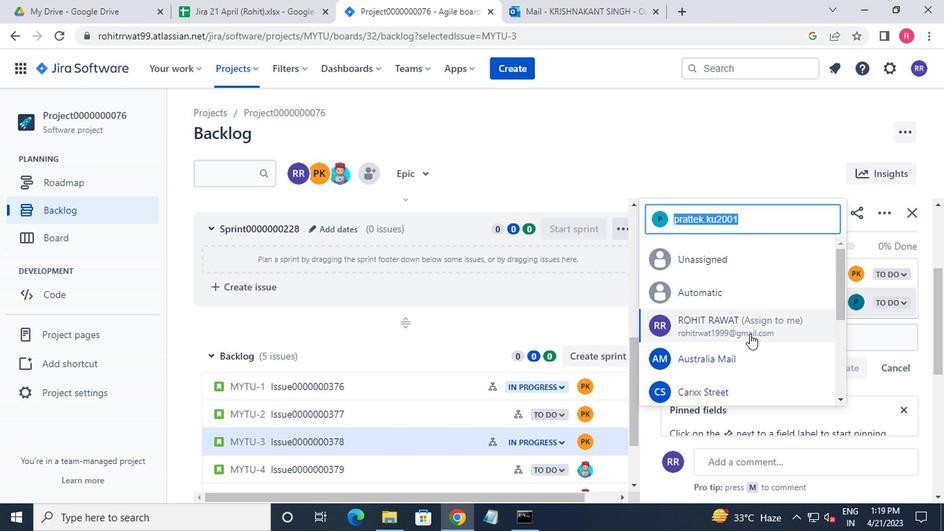
Action: Mouse moved to (745, 339)
Screenshot: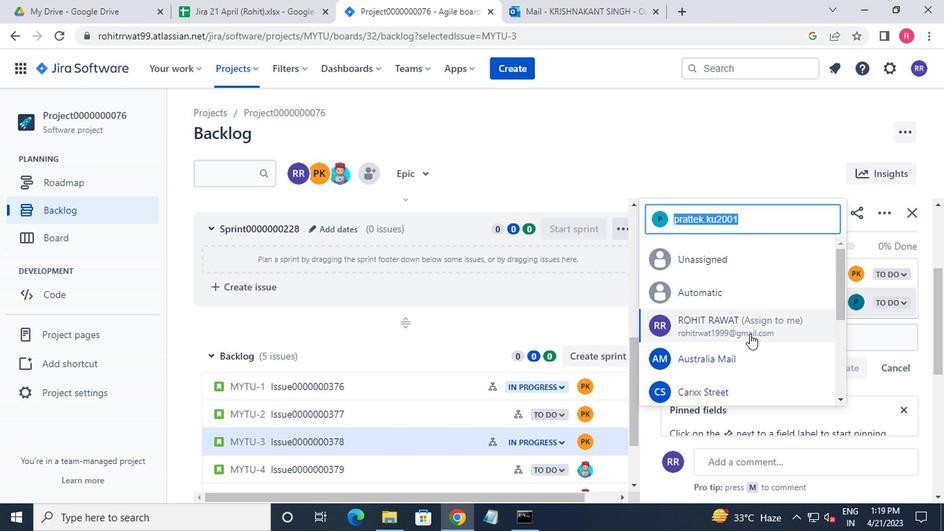 
Action: Mouse scrolled (745, 339) with delta (0, 0)
Screenshot: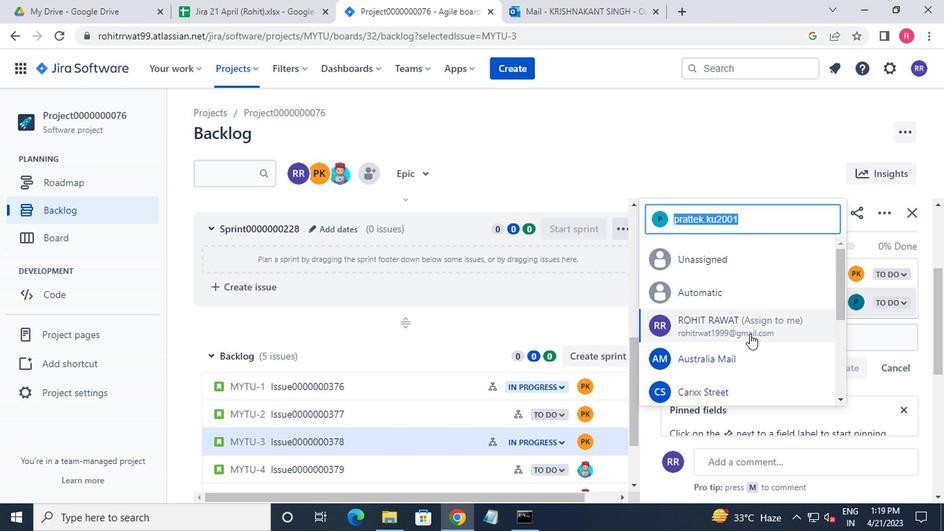 
Action: Mouse moved to (710, 379)
Screenshot: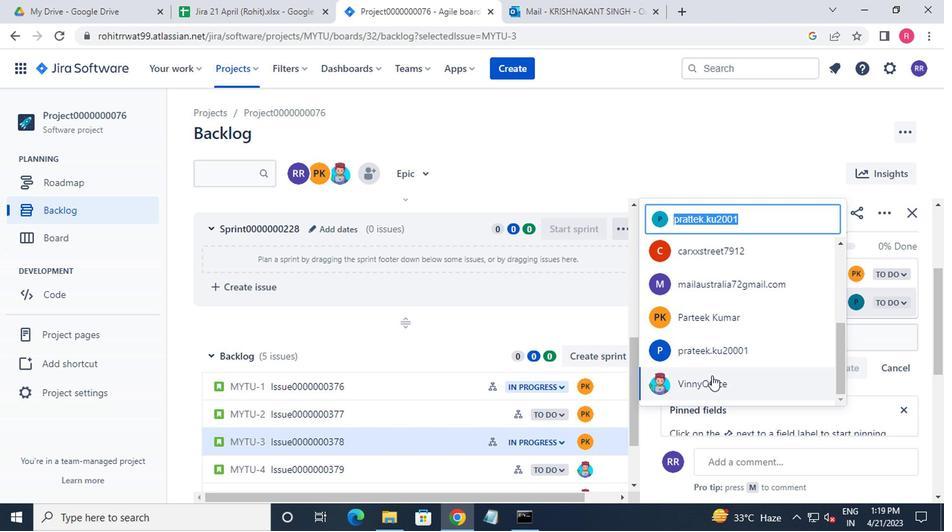 
Action: Mouse pressed left at (710, 379)
Screenshot: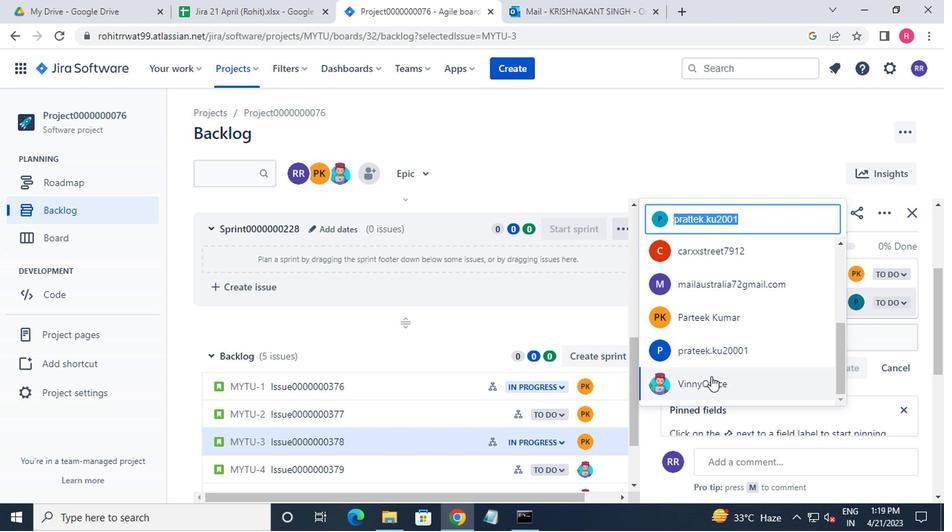 
Action: Mouse moved to (386, 466)
Screenshot: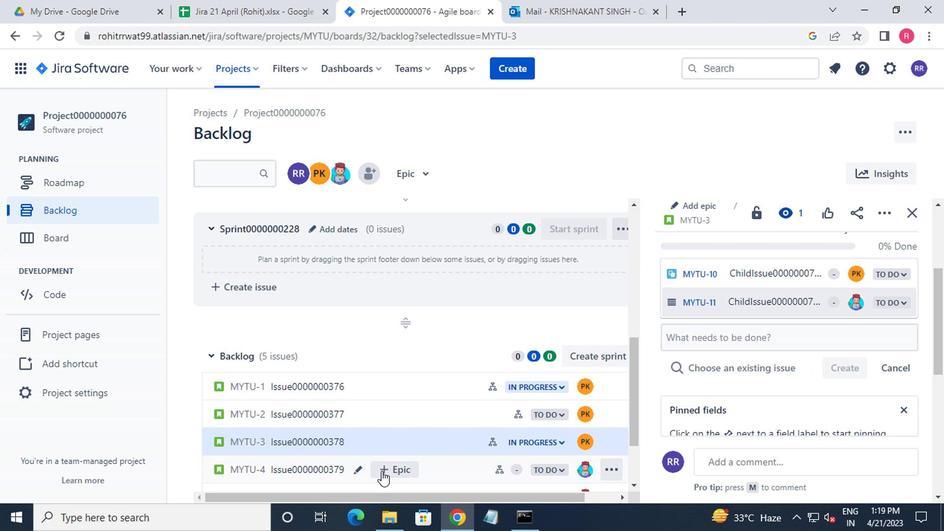 
Action: Mouse scrolled (386, 465) with delta (0, 0)
Screenshot: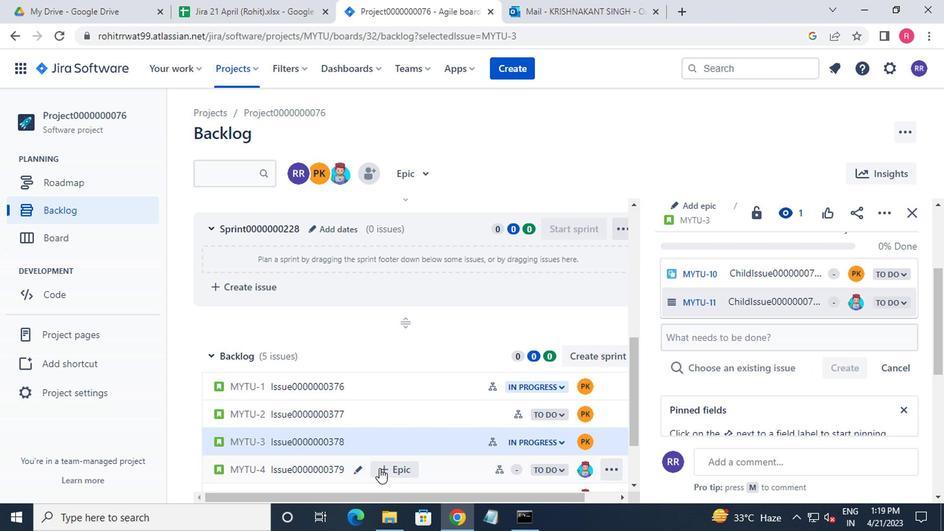 
Action: Mouse moved to (386, 464)
Screenshot: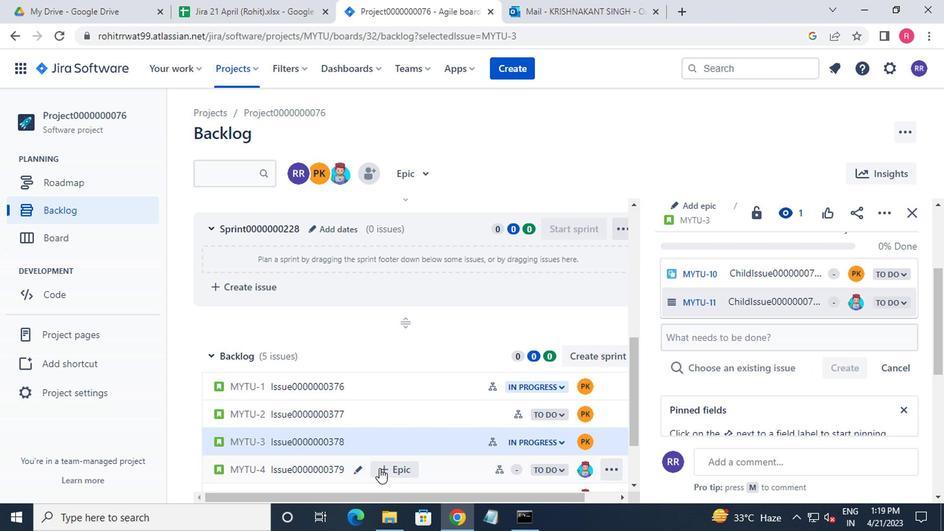 
Action: Mouse scrolled (386, 464) with delta (0, 0)
Screenshot: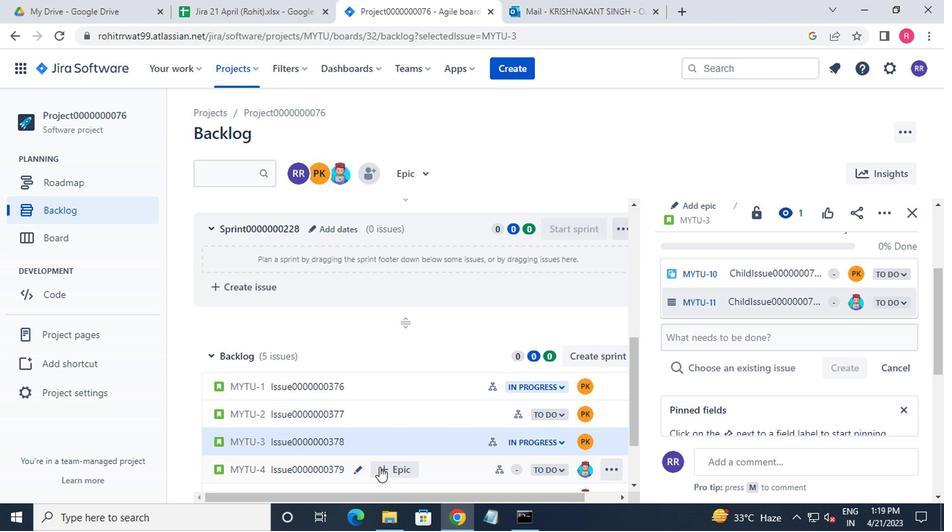 
Action: Mouse moved to (414, 380)
Screenshot: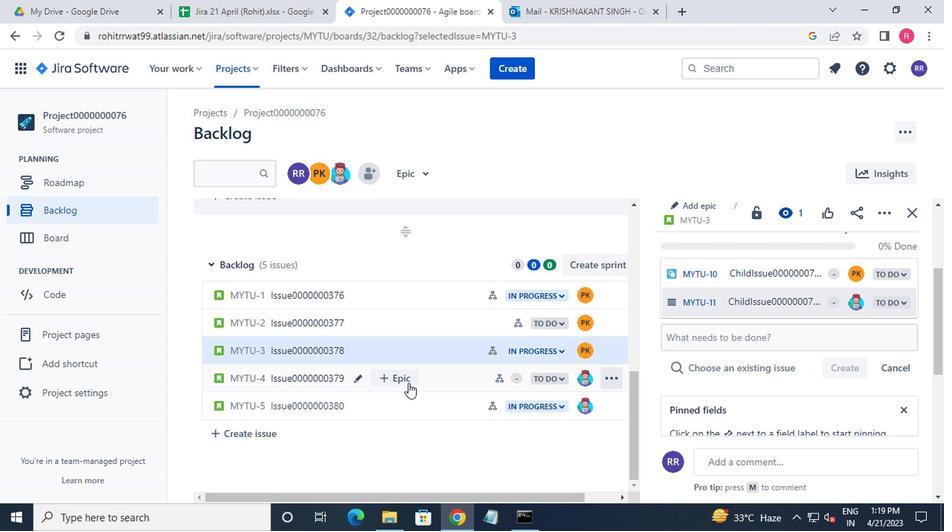 
Action: Mouse pressed left at (414, 380)
Screenshot: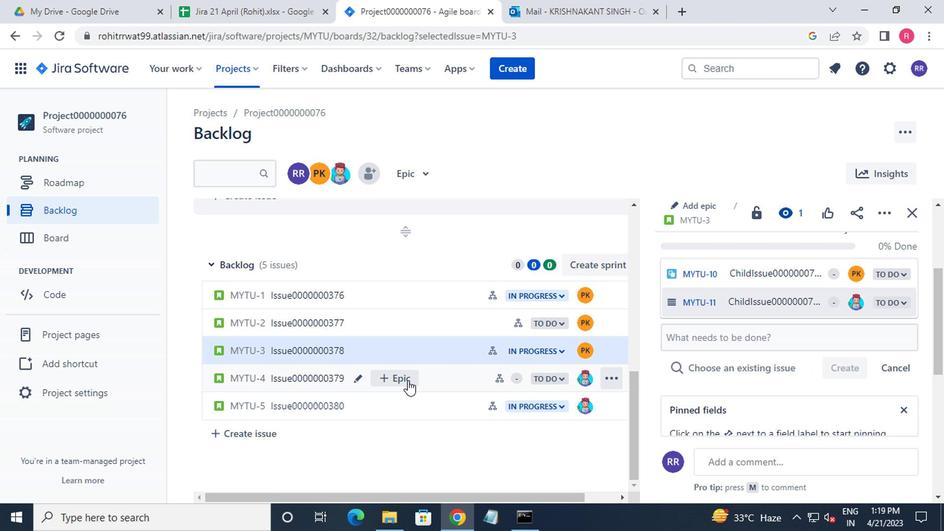 
Action: Mouse moved to (446, 381)
Screenshot: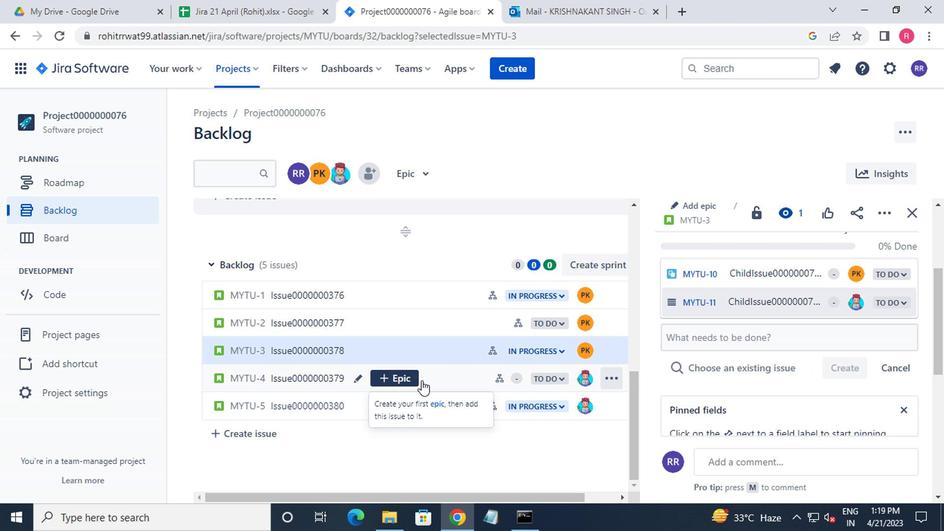 
Action: Mouse pressed left at (446, 381)
Screenshot: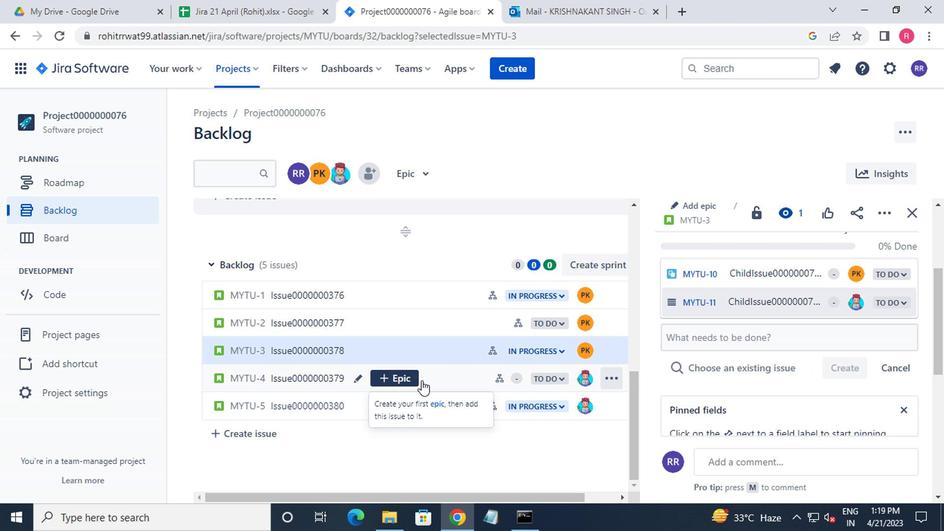 
Action: Mouse moved to (698, 289)
Screenshot: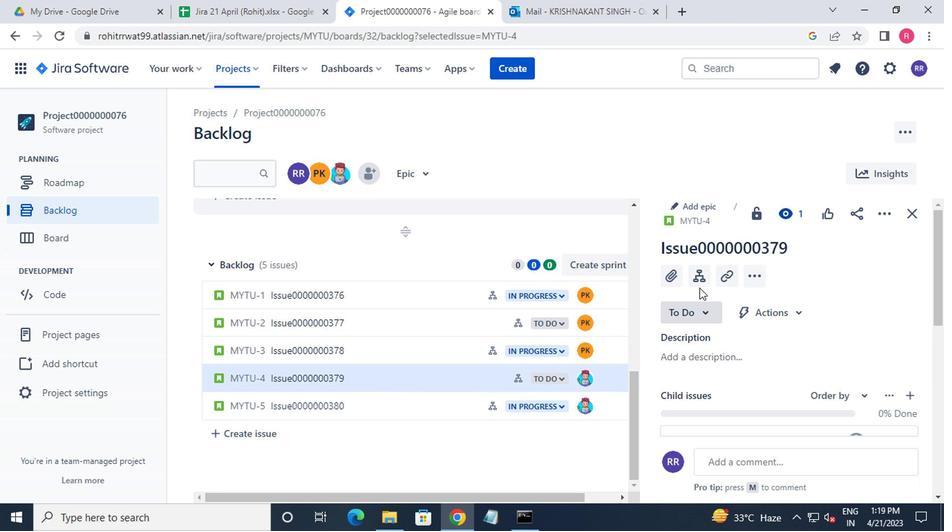 
Action: Mouse pressed left at (698, 289)
Screenshot: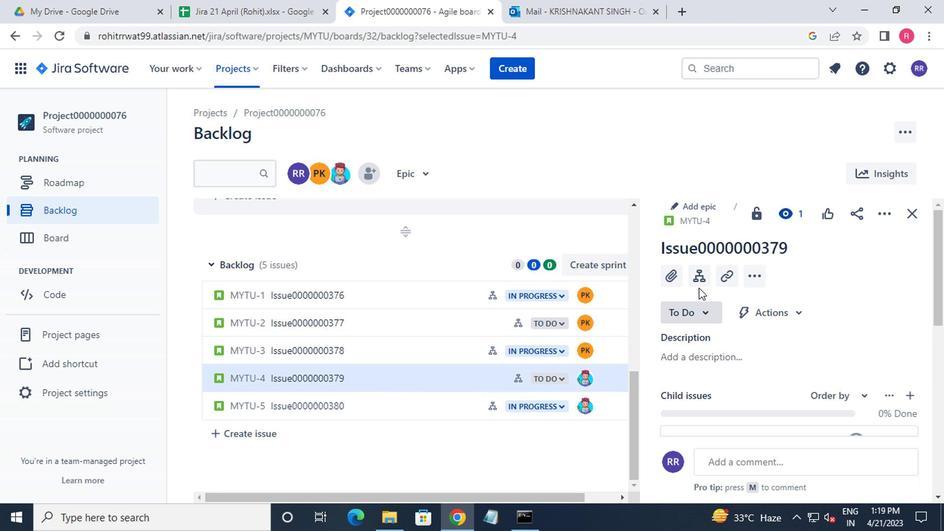 
Action: Mouse moved to (703, 281)
Screenshot: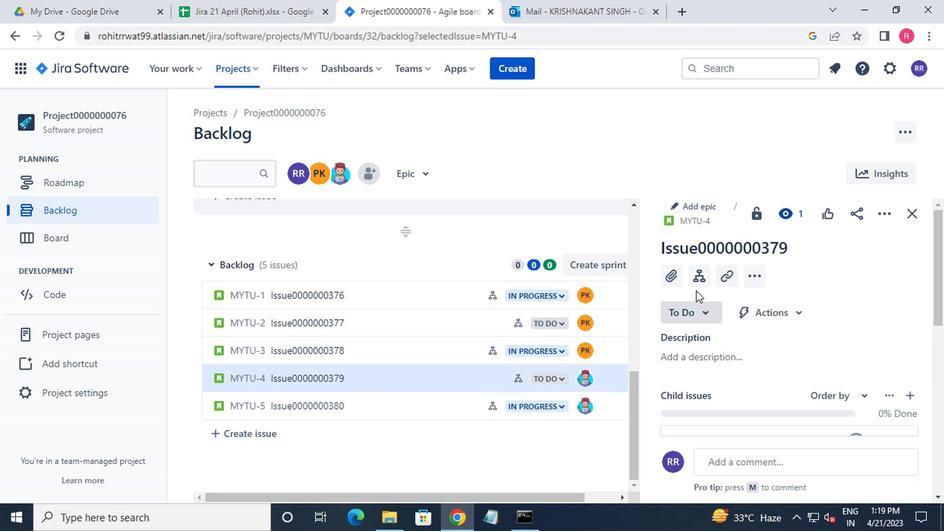 
Action: Mouse pressed left at (703, 281)
Screenshot: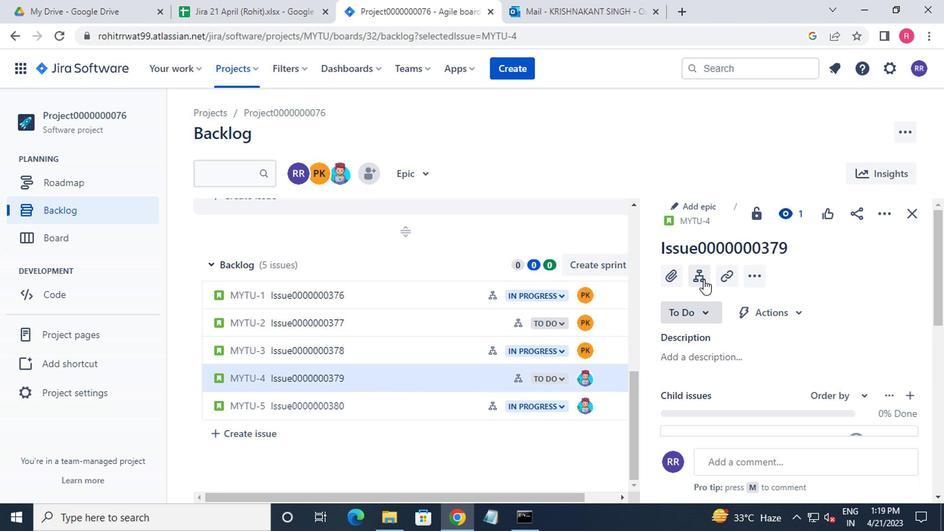 
Action: Mouse moved to (855, 279)
Screenshot: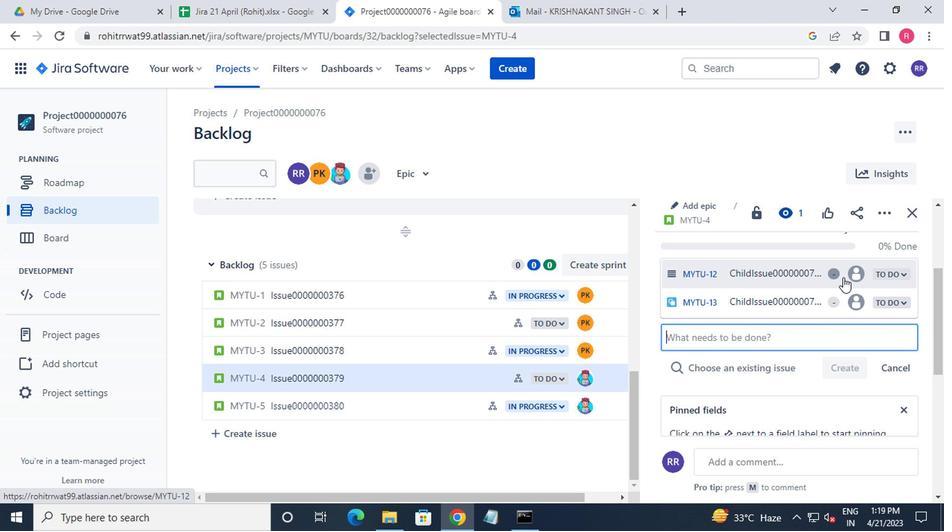
Action: Mouse pressed left at (855, 279)
Screenshot: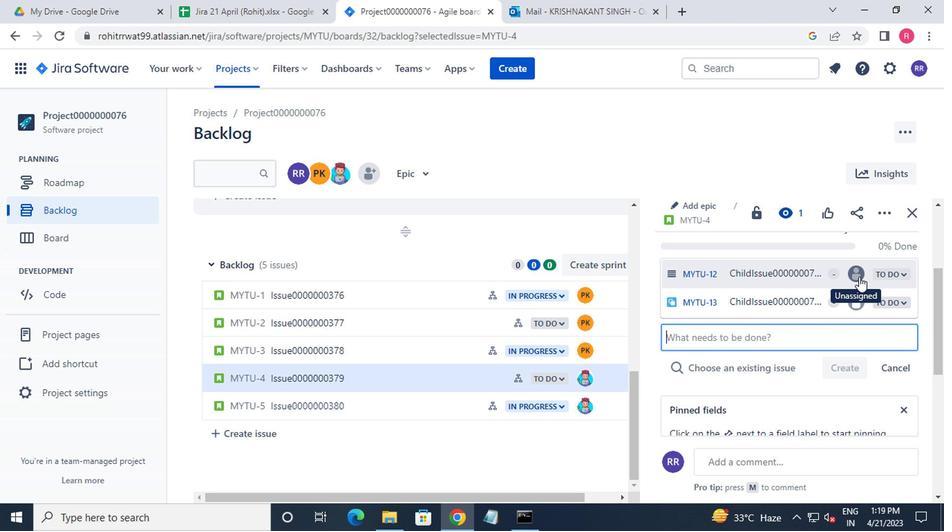 
Action: Mouse moved to (742, 281)
Screenshot: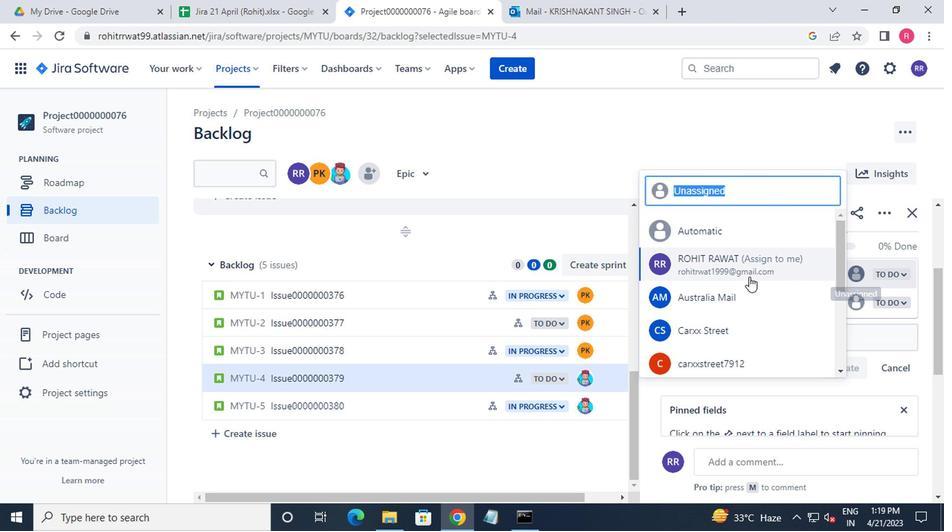 
Action: Mouse scrolled (742, 280) with delta (0, 0)
Screenshot: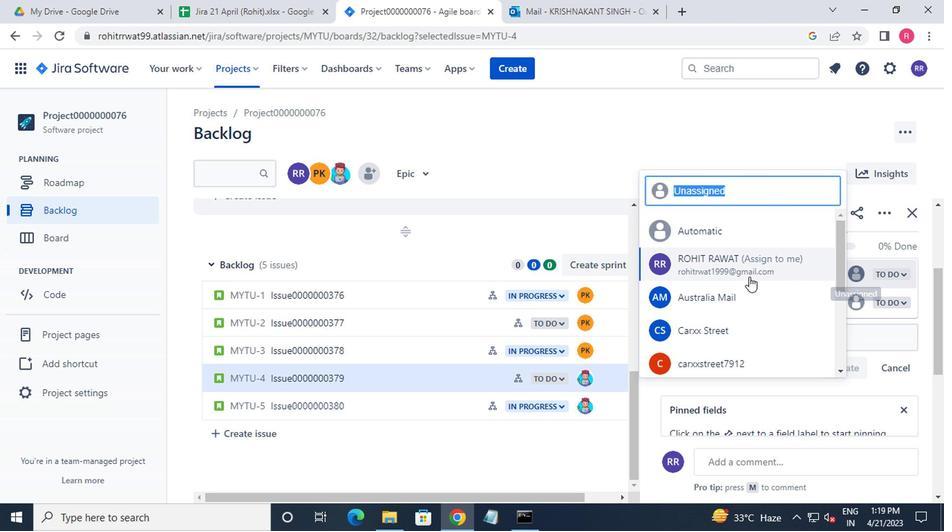 
Action: Mouse scrolled (742, 280) with delta (0, 0)
Screenshot: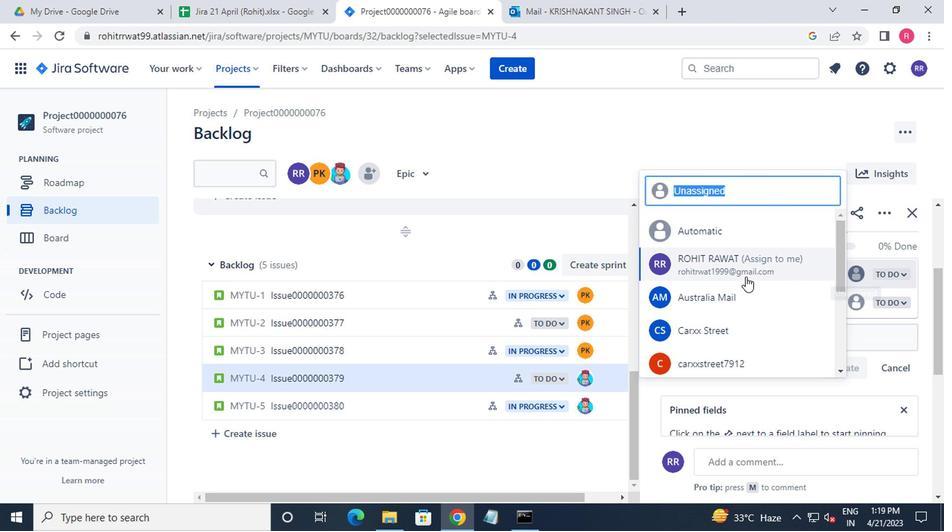
Action: Mouse scrolled (742, 280) with delta (0, 0)
Screenshot: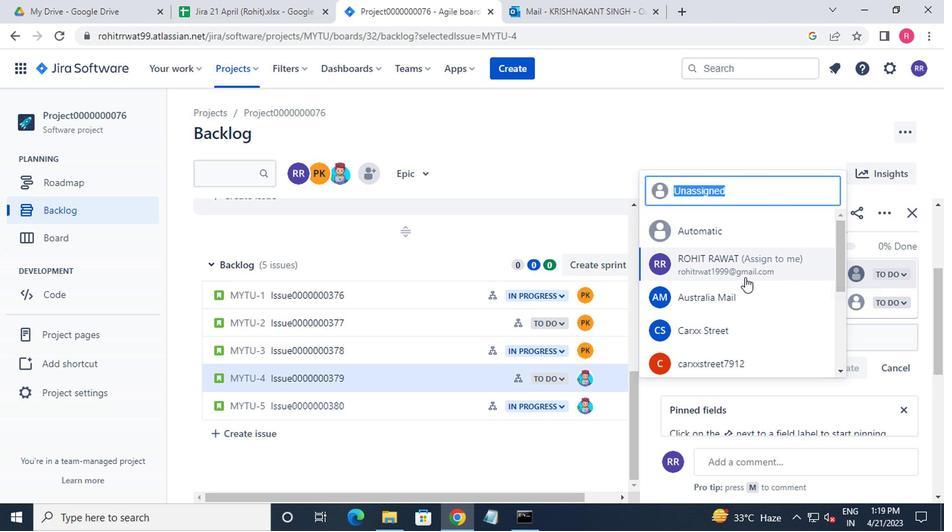 
Action: Mouse moved to (742, 282)
Screenshot: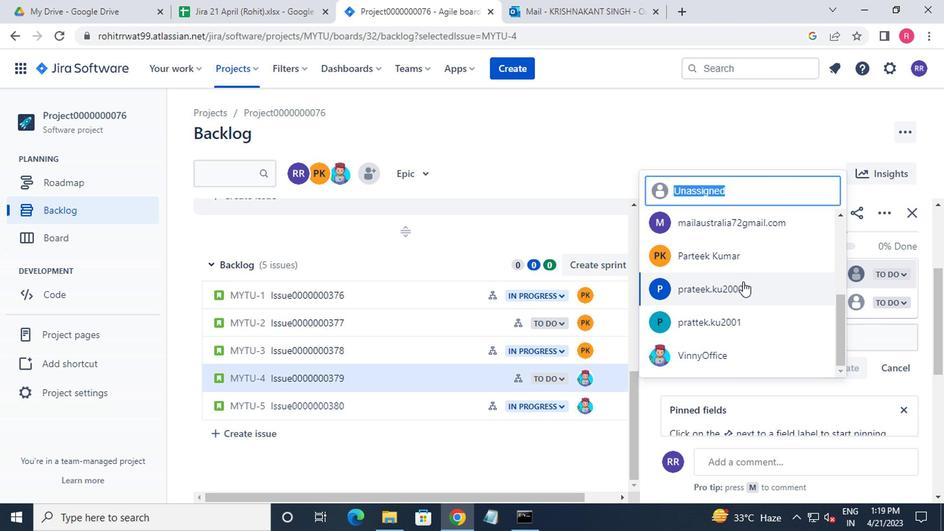 
Action: Mouse scrolled (742, 281) with delta (0, 0)
Screenshot: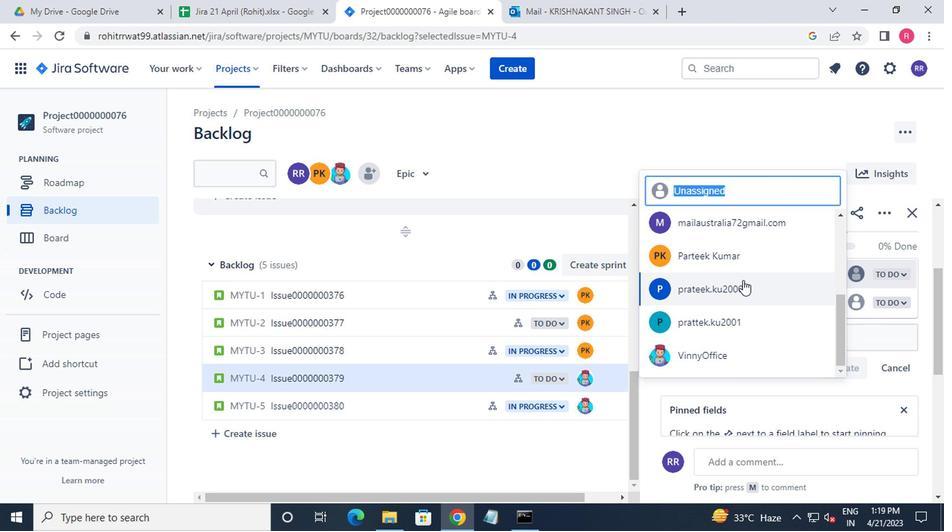 
Action: Mouse scrolled (742, 281) with delta (0, 0)
Screenshot: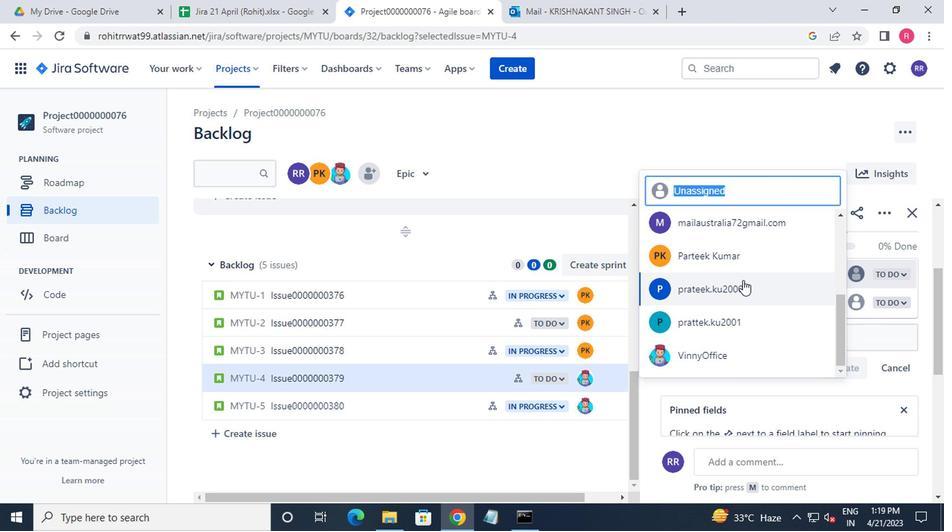 
Action: Mouse moved to (717, 354)
Screenshot: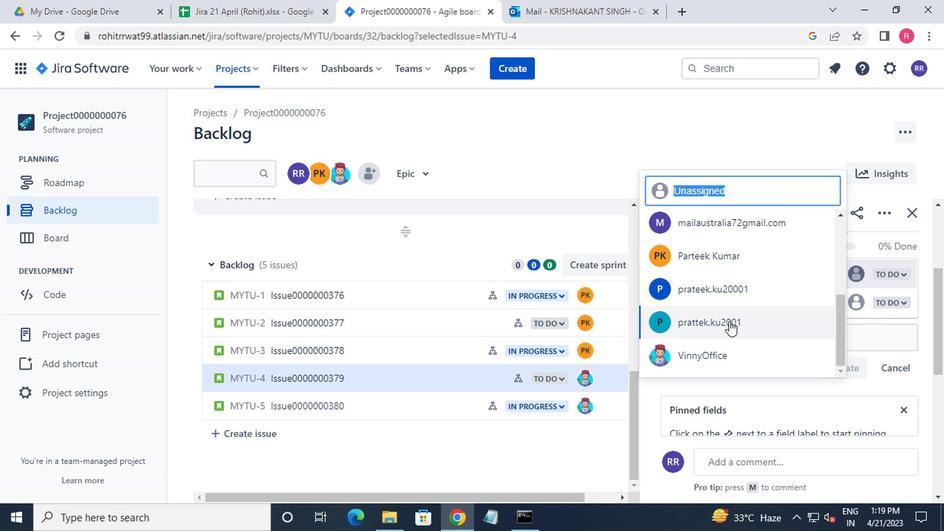 
Action: Mouse pressed left at (717, 354)
Screenshot: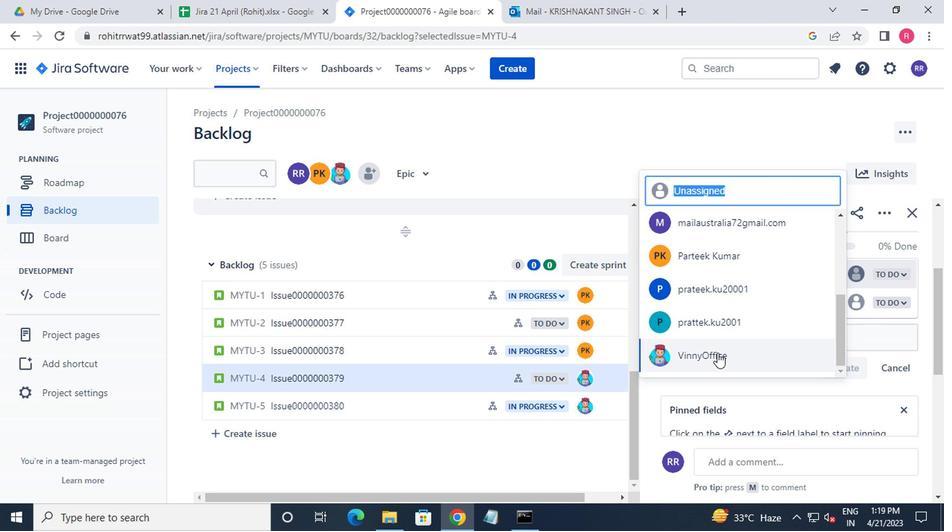 
Action: Mouse moved to (852, 312)
Screenshot: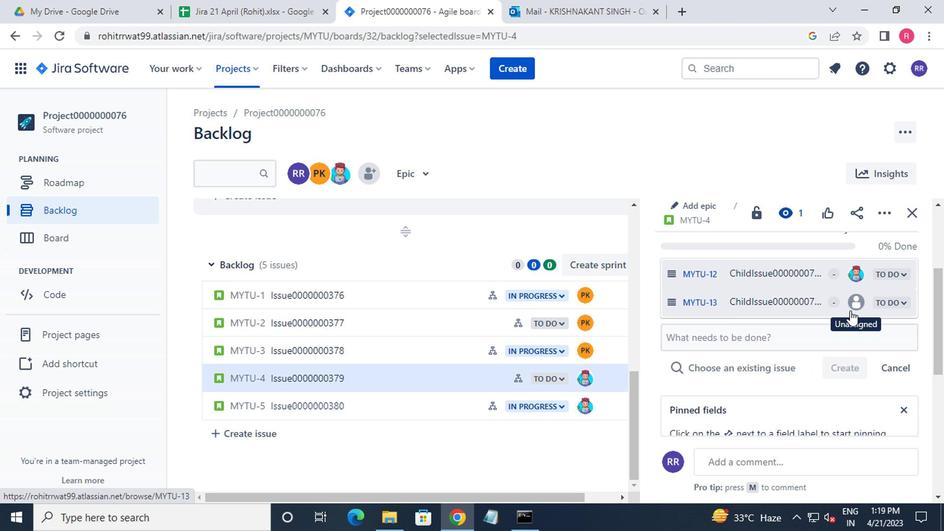 
Action: Mouse pressed left at (852, 312)
Screenshot: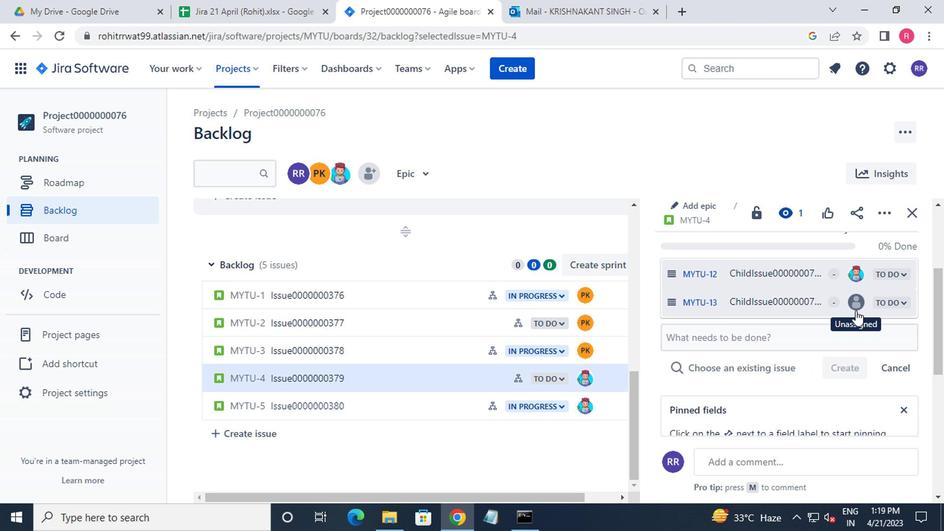 
Action: Mouse moved to (750, 330)
Screenshot: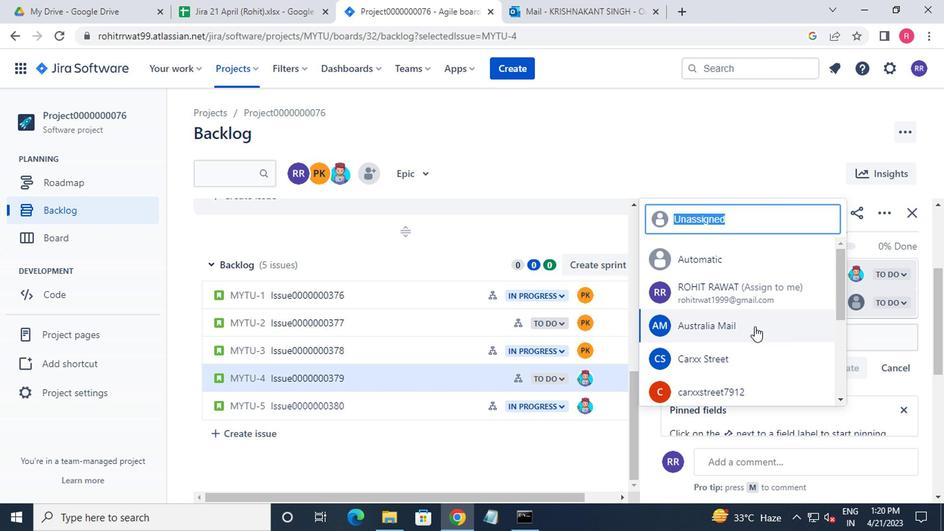 
Action: Mouse scrolled (750, 330) with delta (0, 0)
Screenshot: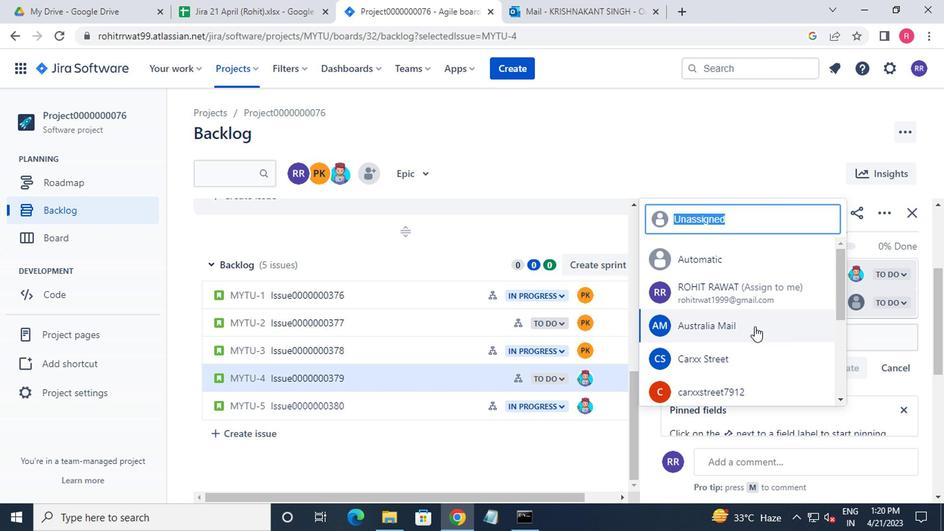 
Action: Mouse scrolled (750, 330) with delta (0, 0)
Screenshot: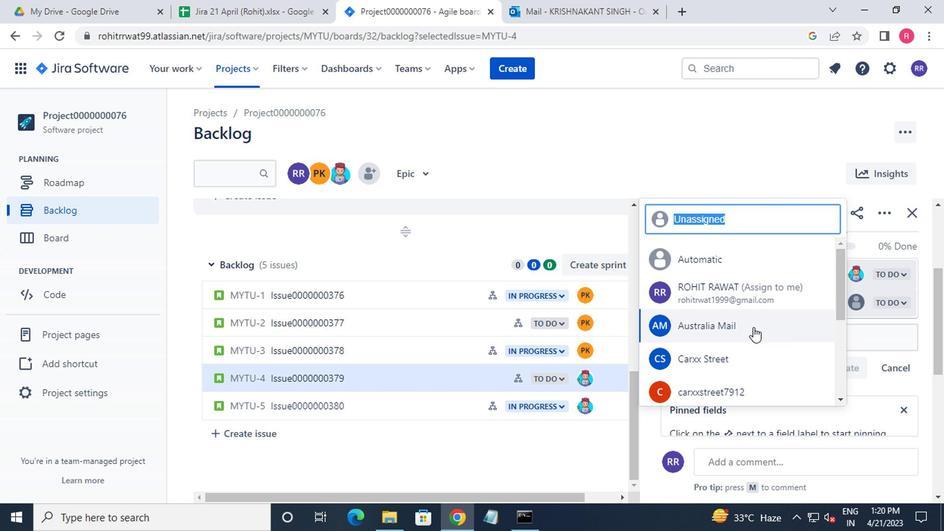 
Action: Mouse moved to (750, 330)
Screenshot: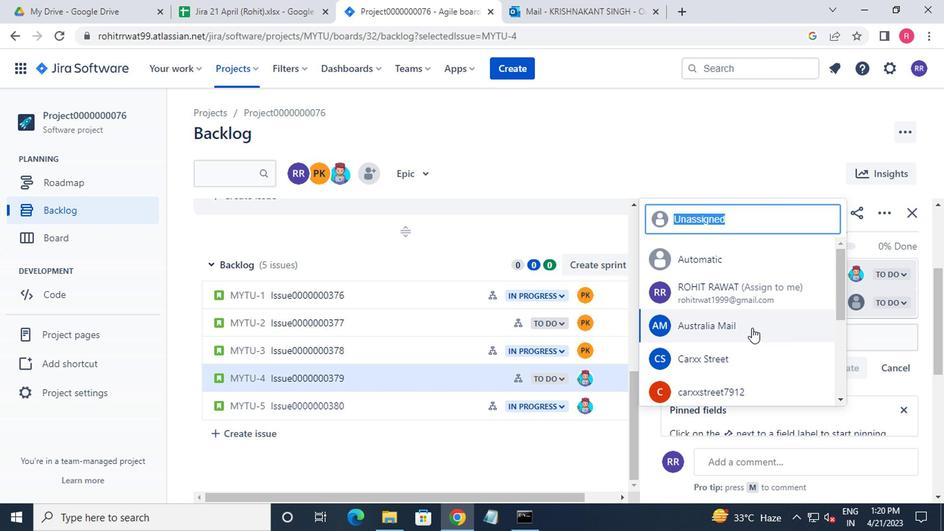 
Action: Mouse scrolled (750, 330) with delta (0, 0)
Screenshot: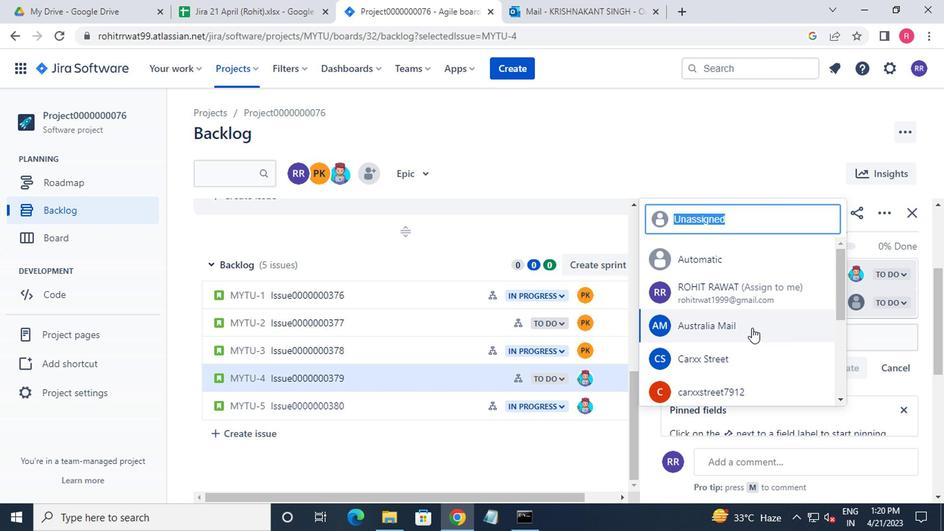 
Action: Mouse moved to (750, 333)
Screenshot: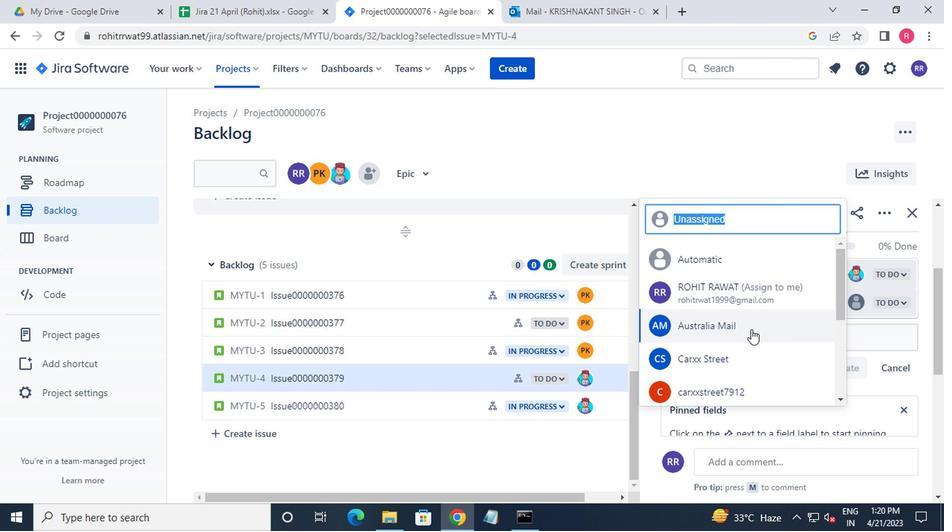 
Action: Mouse scrolled (750, 332) with delta (0, 0)
Screenshot: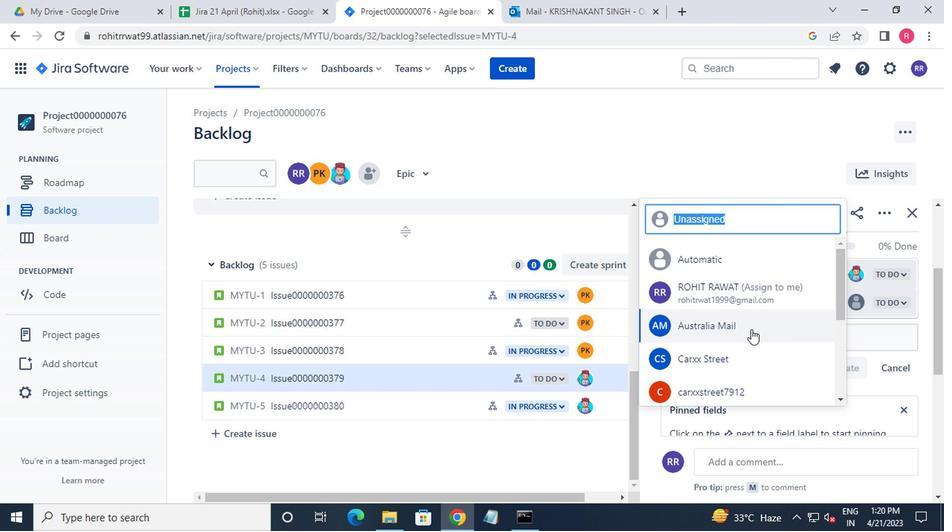 
Action: Mouse moved to (726, 390)
Screenshot: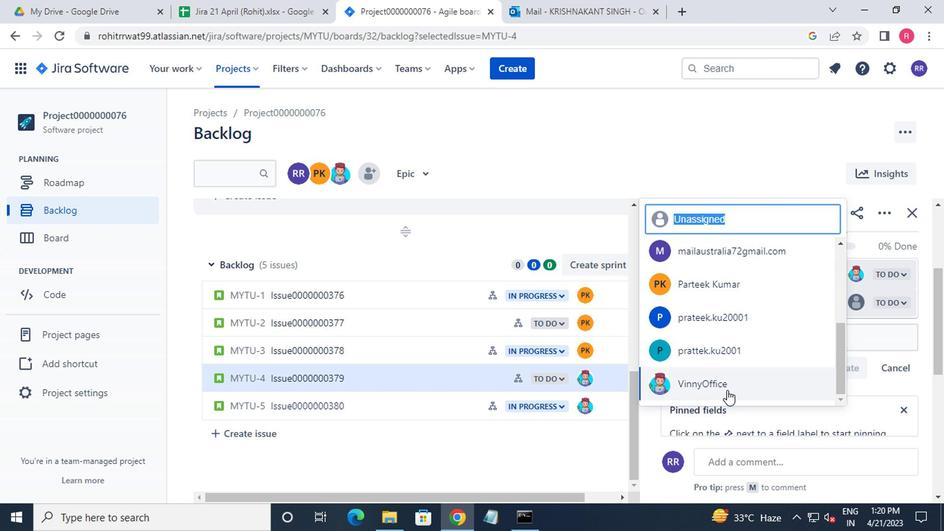 
Action: Mouse pressed left at (726, 390)
Screenshot: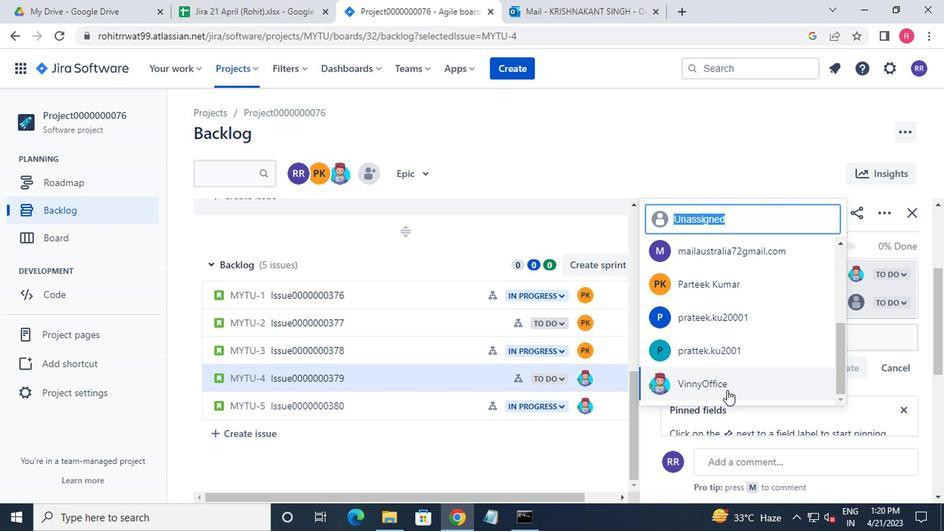 
Action: Mouse moved to (507, 361)
Screenshot: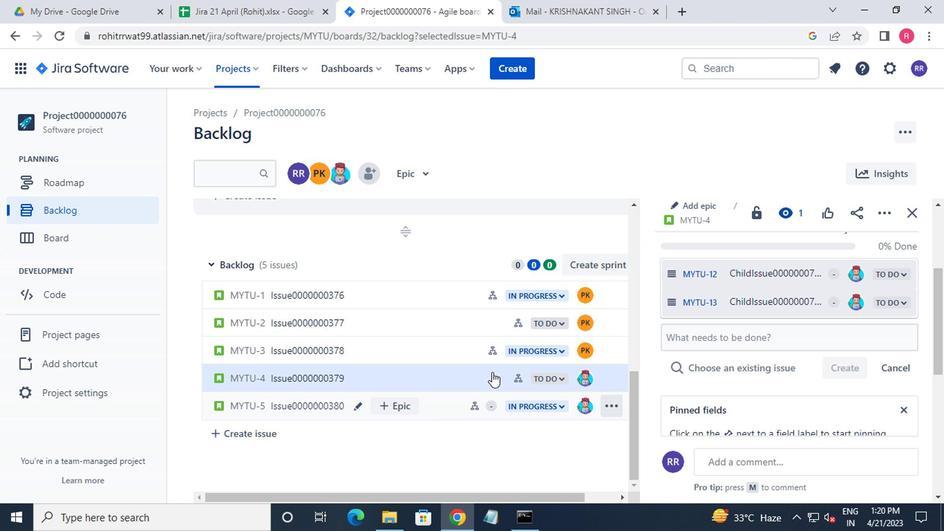 
